 Task: Search one way flight ticket for 4 adults, 2 children, 2 infants in seat and 1 infant on lap in premium economy from Madison: Dane County Regional Airport (truax Field) to Riverton: Central Wyoming Regional Airport (was Riverton Regional) on 8-4-2023. Choice of flights is Sun country airlines. Number of bags: 1 carry on bag. Outbound departure time preference is 21:15.
Action: Mouse moved to (307, 255)
Screenshot: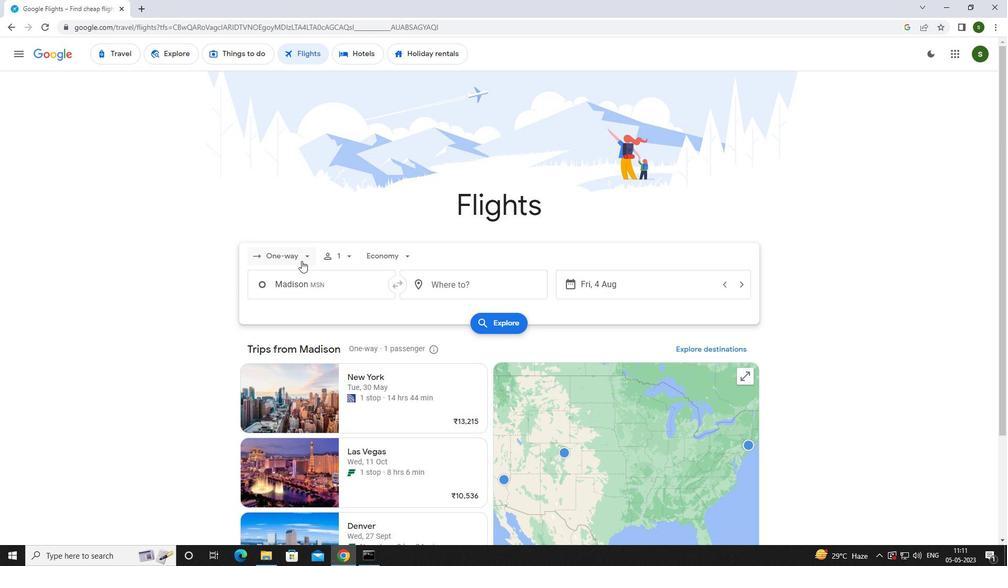 
Action: Mouse pressed left at (307, 255)
Screenshot: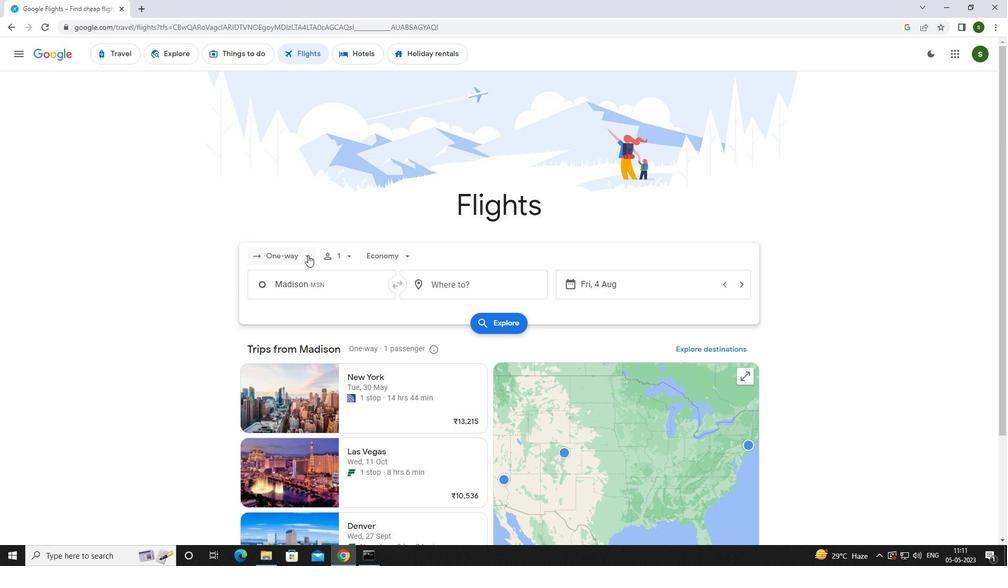 
Action: Mouse moved to (298, 304)
Screenshot: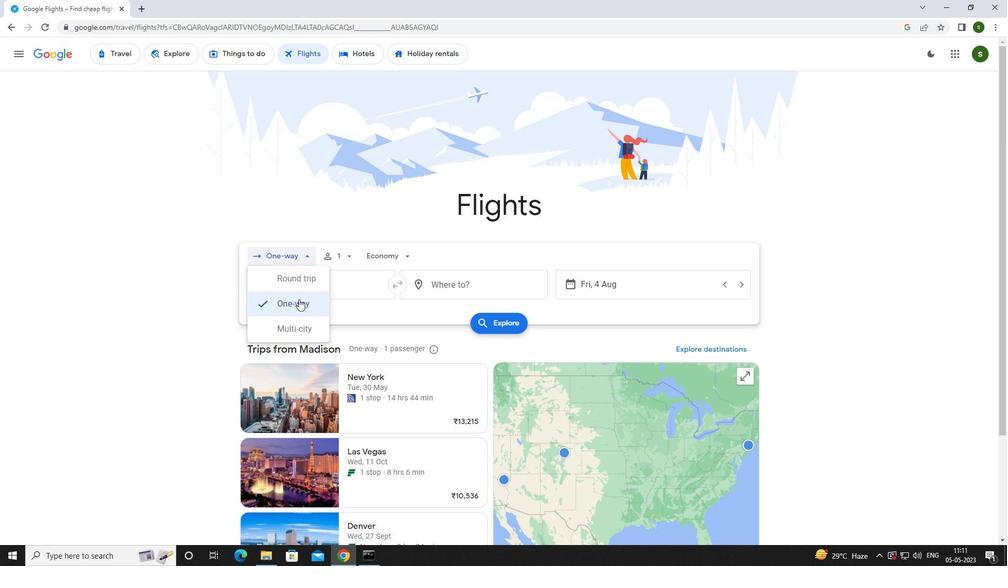 
Action: Mouse pressed left at (298, 304)
Screenshot: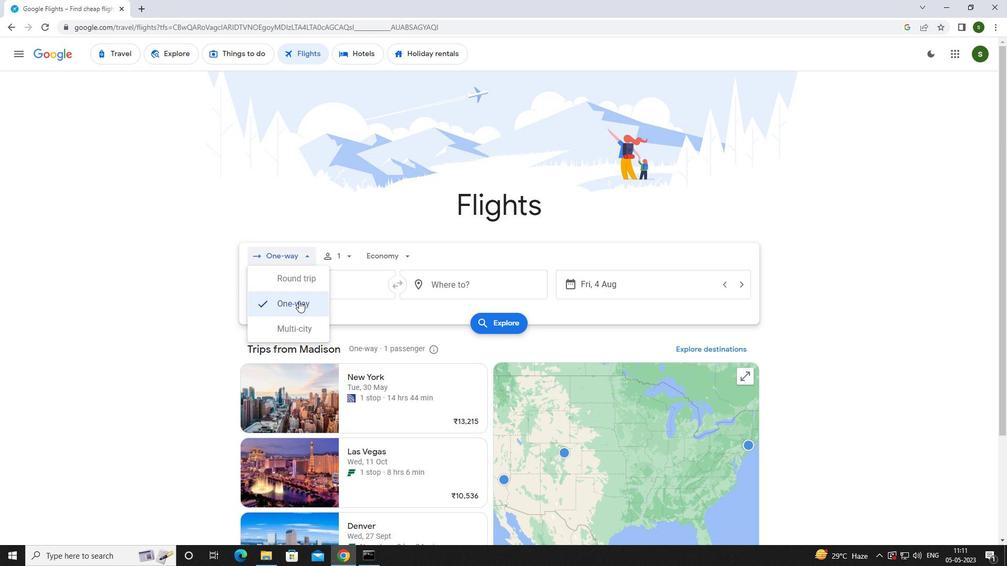 
Action: Mouse moved to (343, 252)
Screenshot: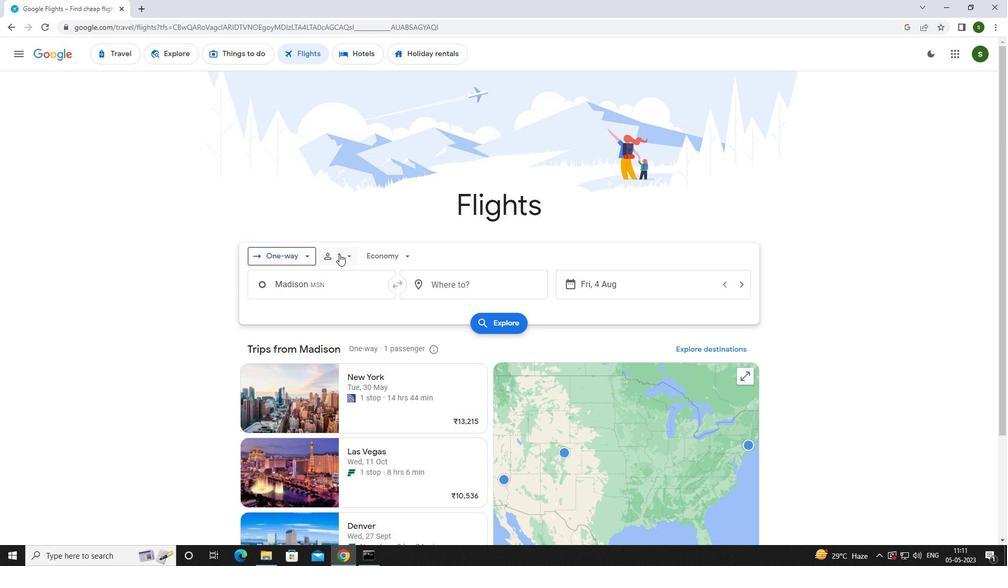 
Action: Mouse pressed left at (343, 252)
Screenshot: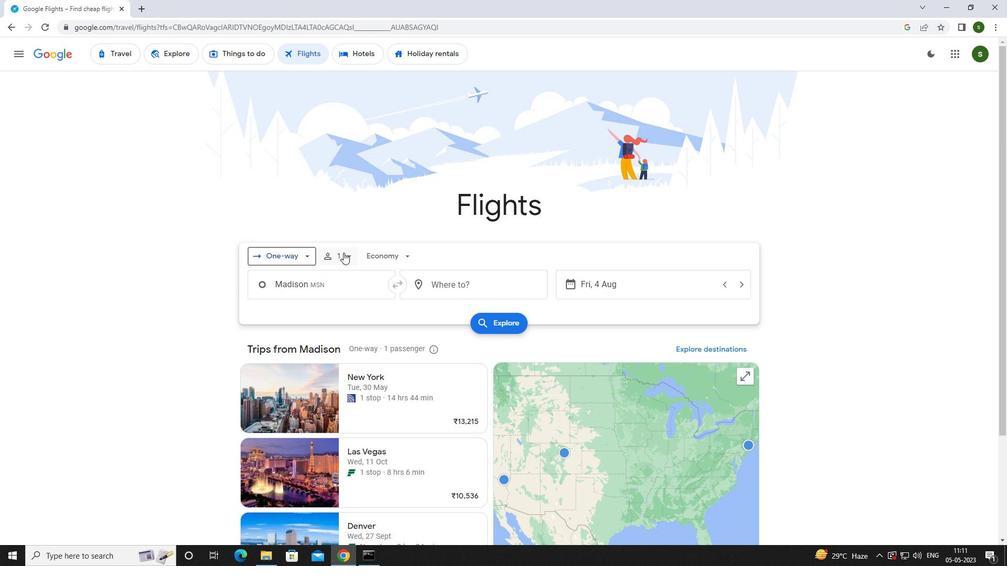 
Action: Mouse moved to (427, 281)
Screenshot: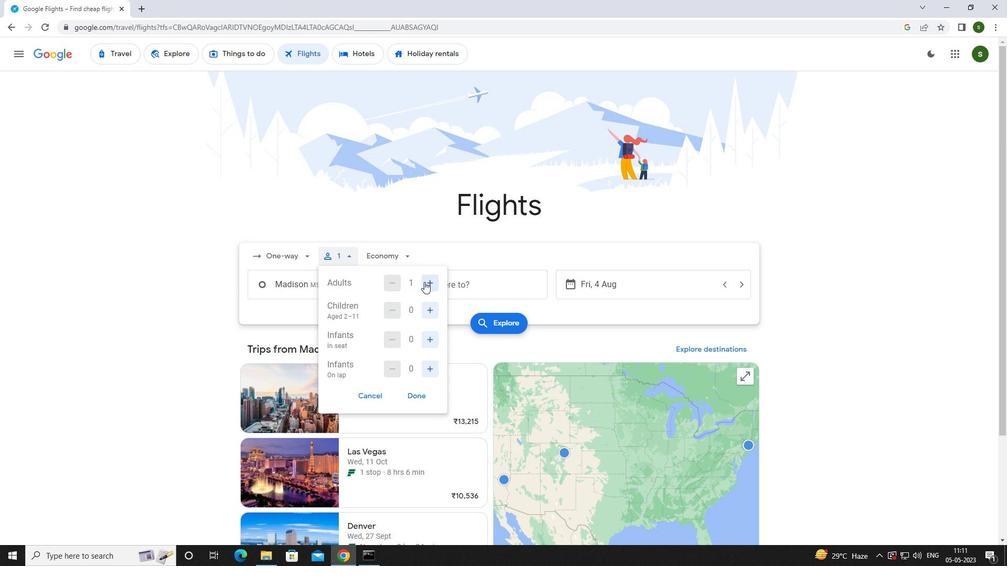 
Action: Mouse pressed left at (427, 281)
Screenshot: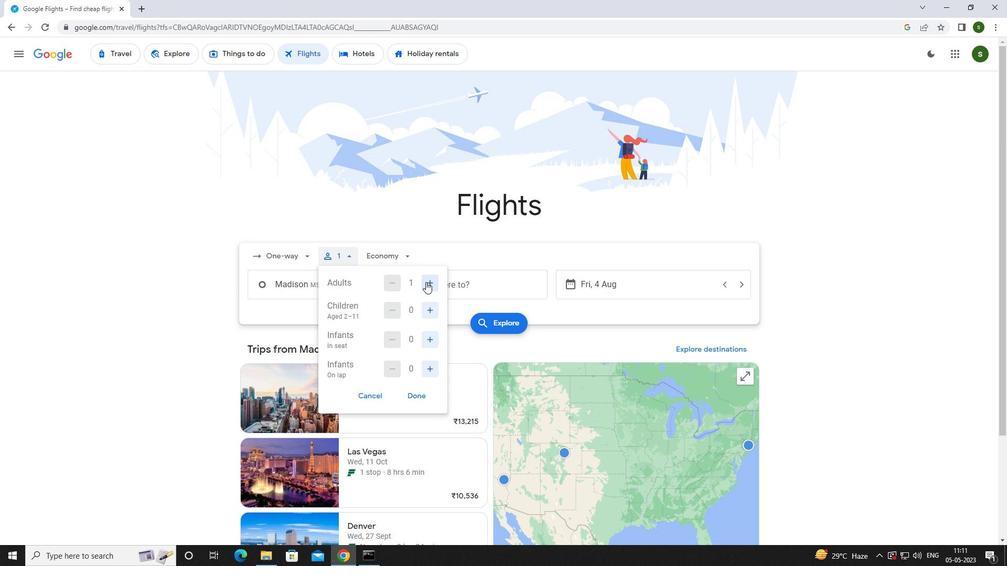 
Action: Mouse pressed left at (427, 281)
Screenshot: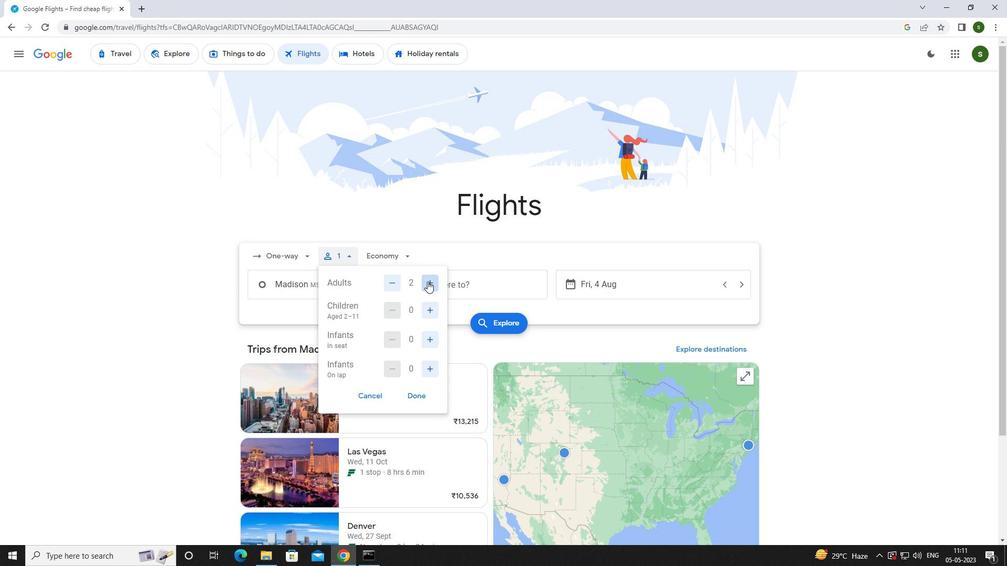 
Action: Mouse pressed left at (427, 281)
Screenshot: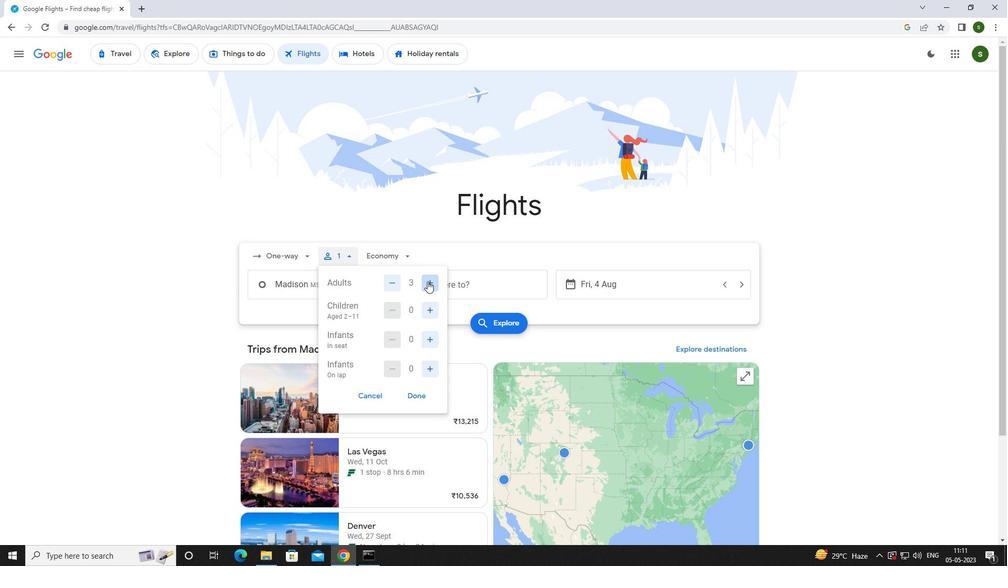 
Action: Mouse moved to (426, 305)
Screenshot: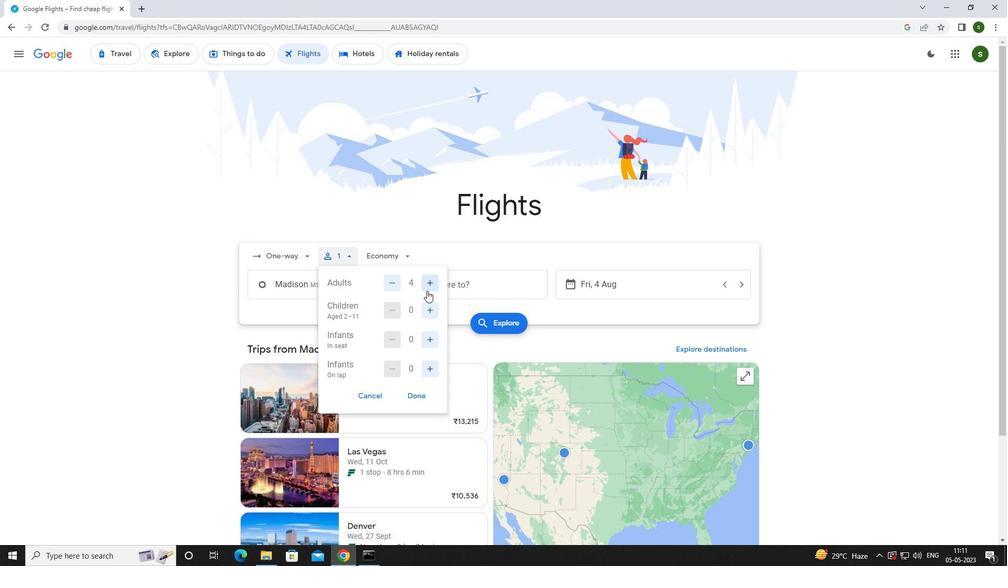 
Action: Mouse pressed left at (426, 305)
Screenshot: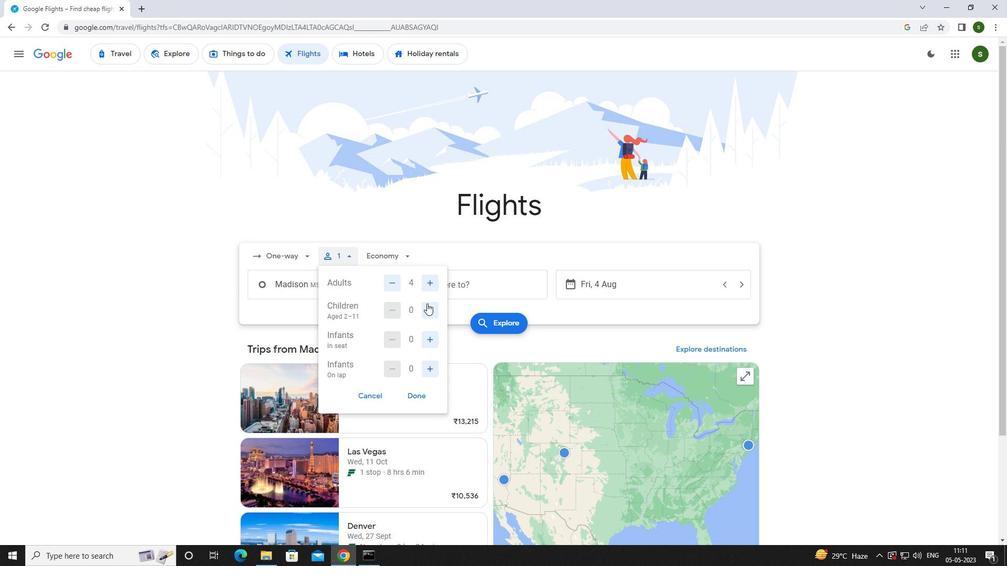 
Action: Mouse pressed left at (426, 305)
Screenshot: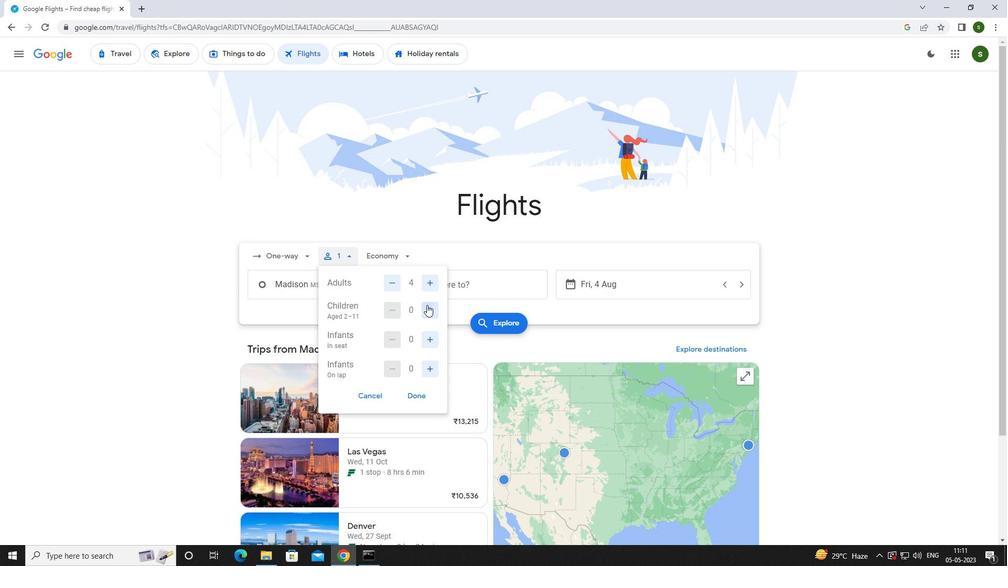 
Action: Mouse moved to (429, 340)
Screenshot: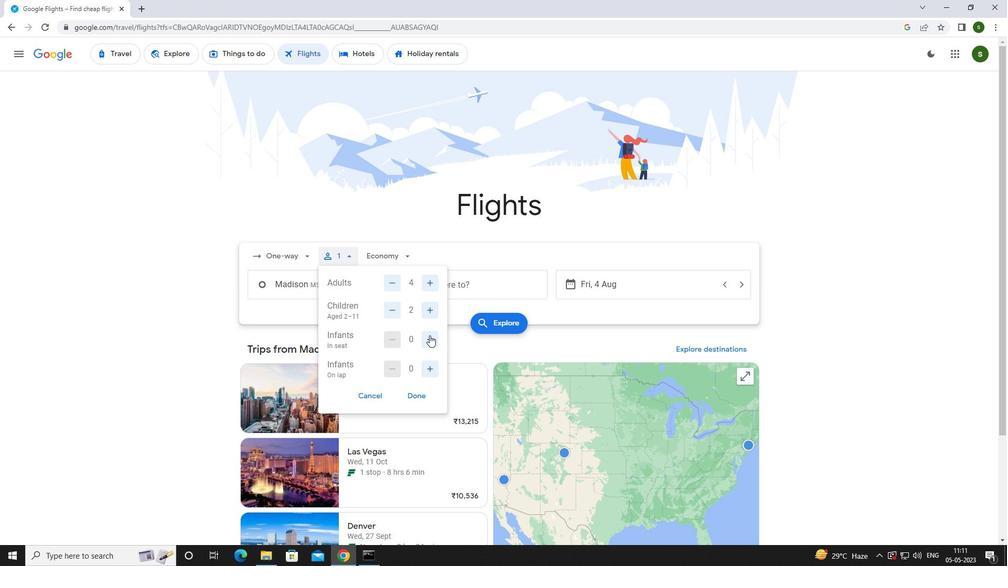 
Action: Mouse pressed left at (429, 340)
Screenshot: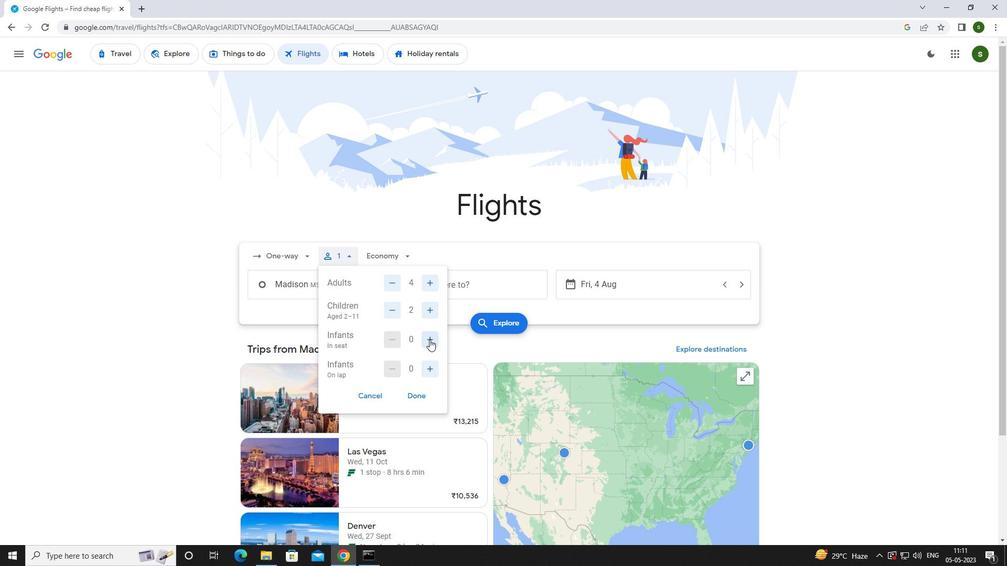 
Action: Mouse pressed left at (429, 340)
Screenshot: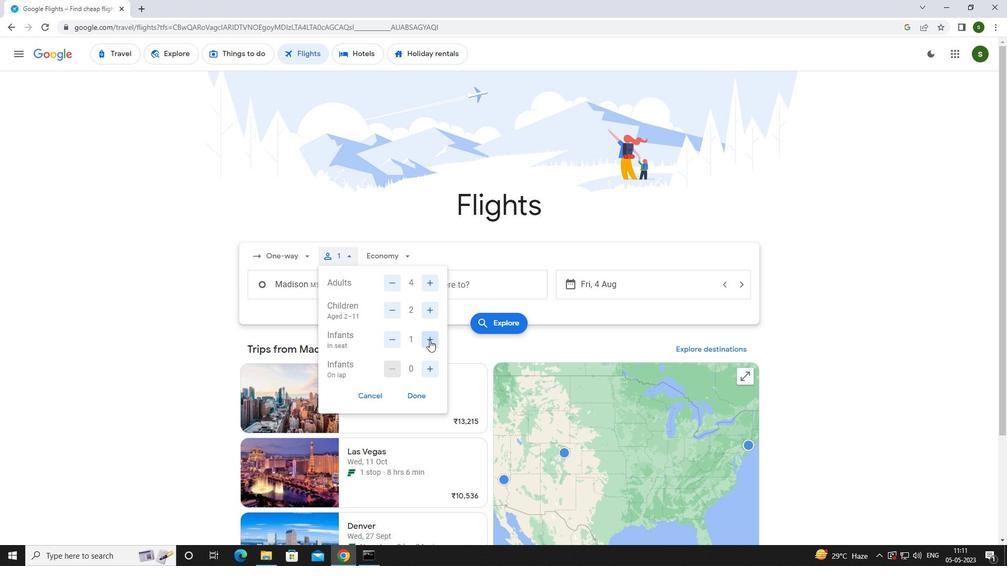 
Action: Mouse moved to (429, 361)
Screenshot: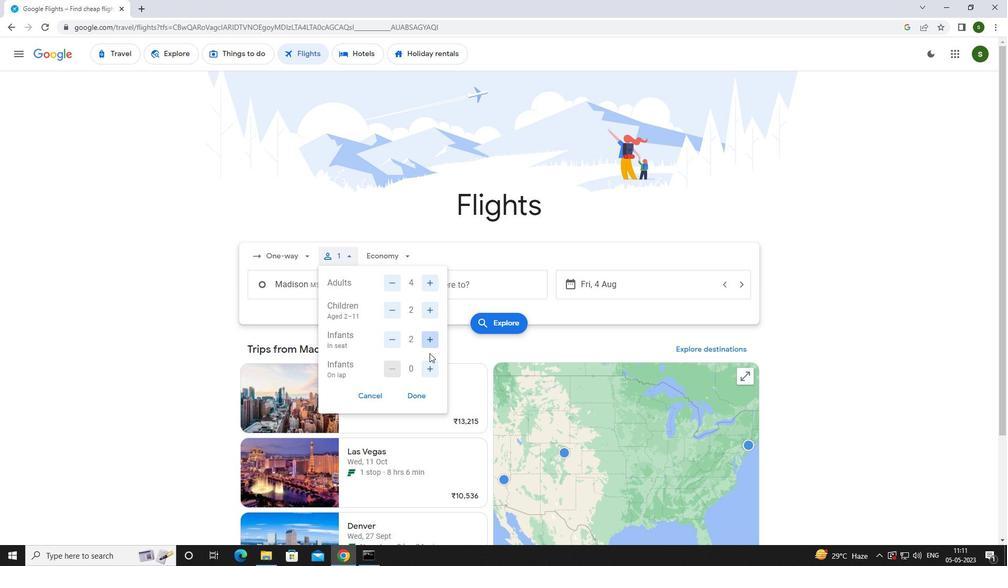 
Action: Mouse pressed left at (429, 361)
Screenshot: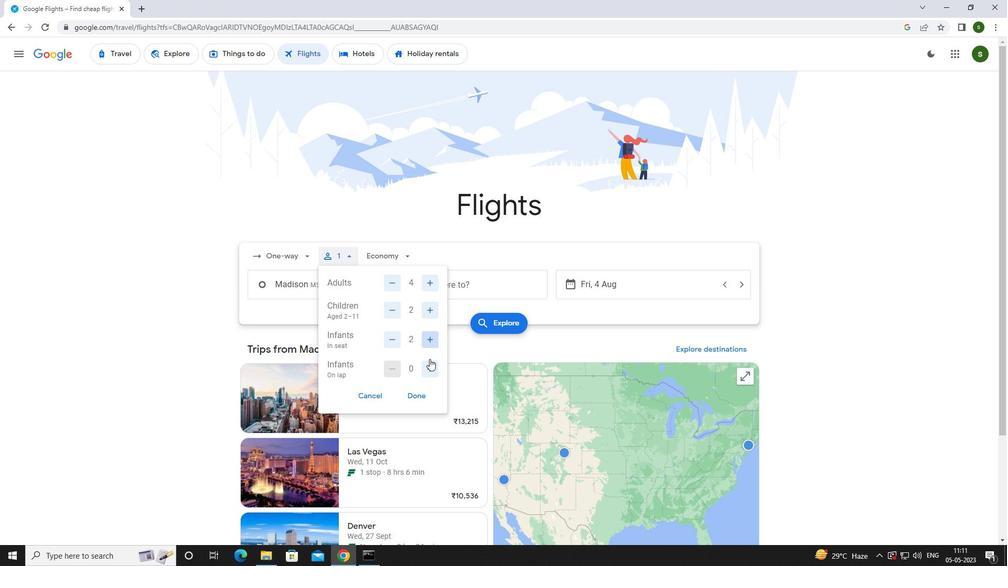 
Action: Mouse moved to (399, 255)
Screenshot: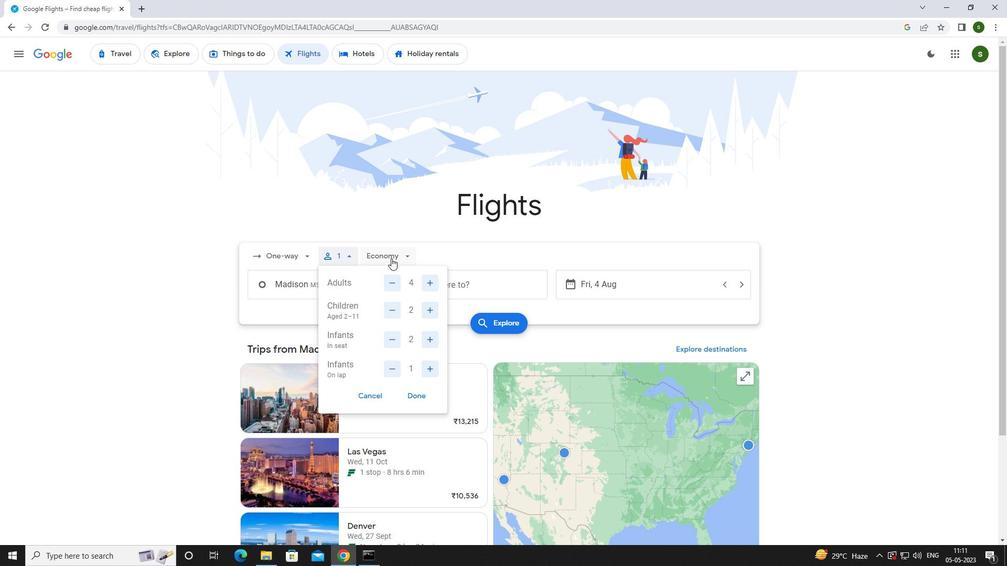
Action: Mouse pressed left at (399, 255)
Screenshot: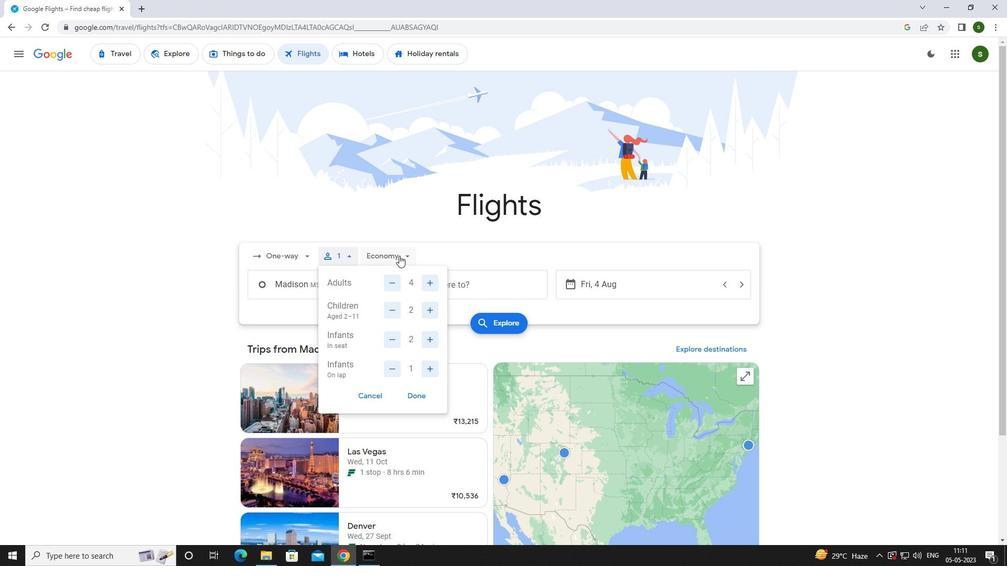 
Action: Mouse moved to (407, 301)
Screenshot: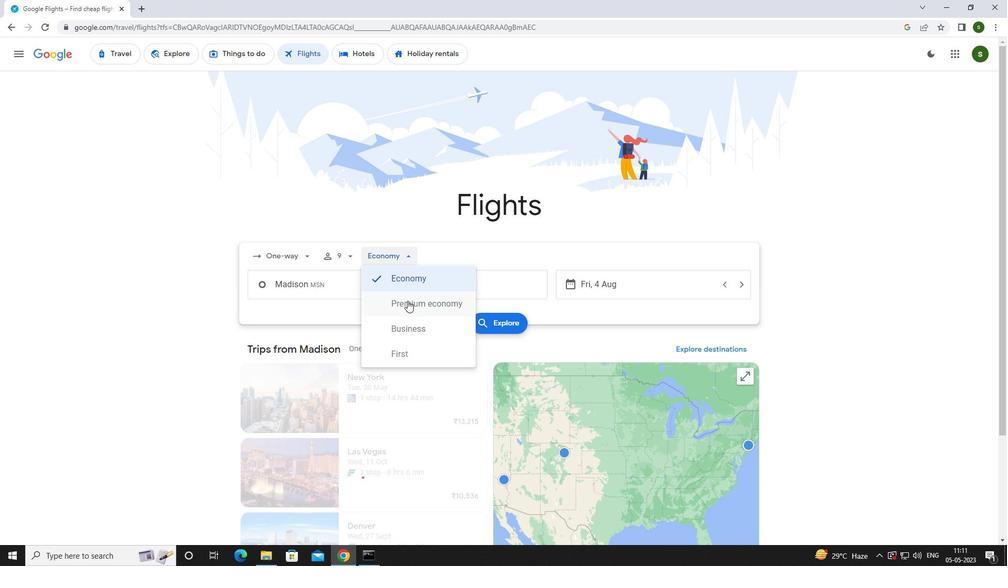 
Action: Mouse pressed left at (407, 301)
Screenshot: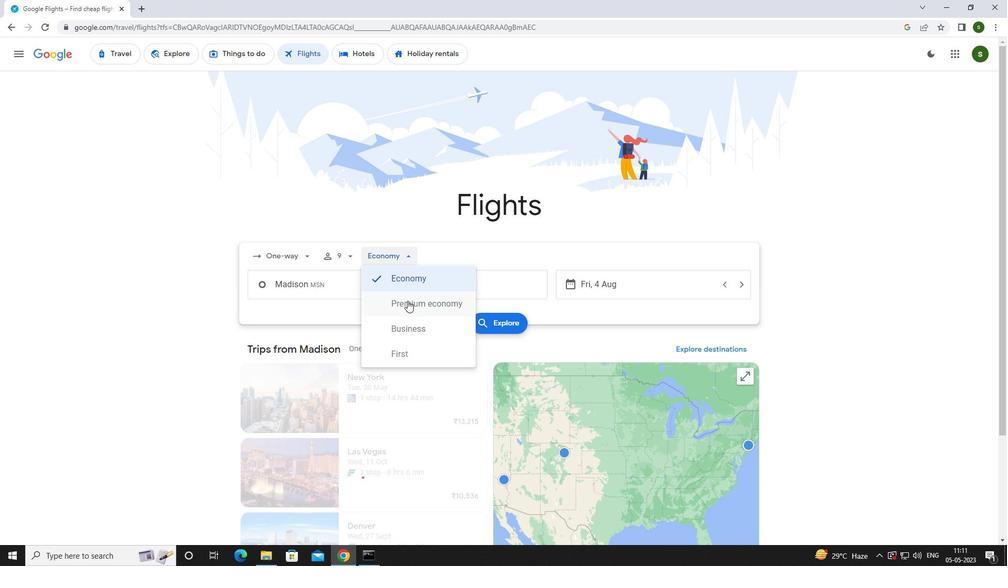 
Action: Mouse moved to (356, 282)
Screenshot: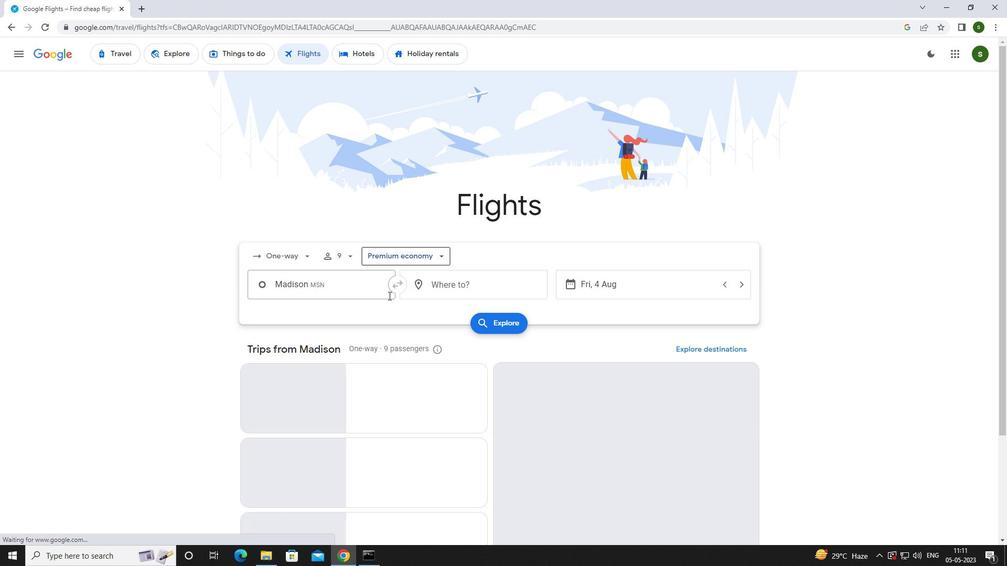 
Action: Mouse pressed left at (356, 282)
Screenshot: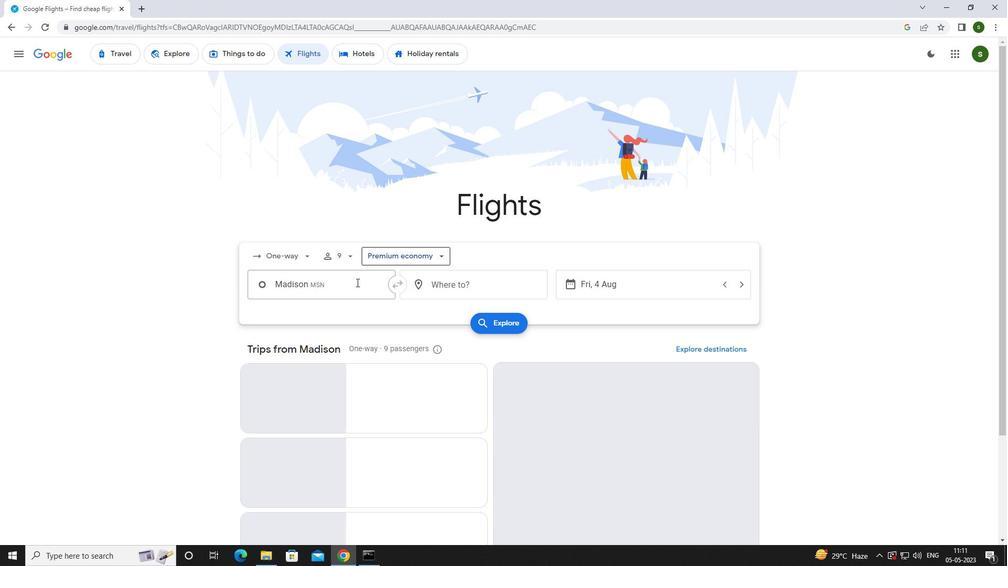 
Action: Key pressed <Key.caps_lock>m<Key.caps_lock>adison
Screenshot: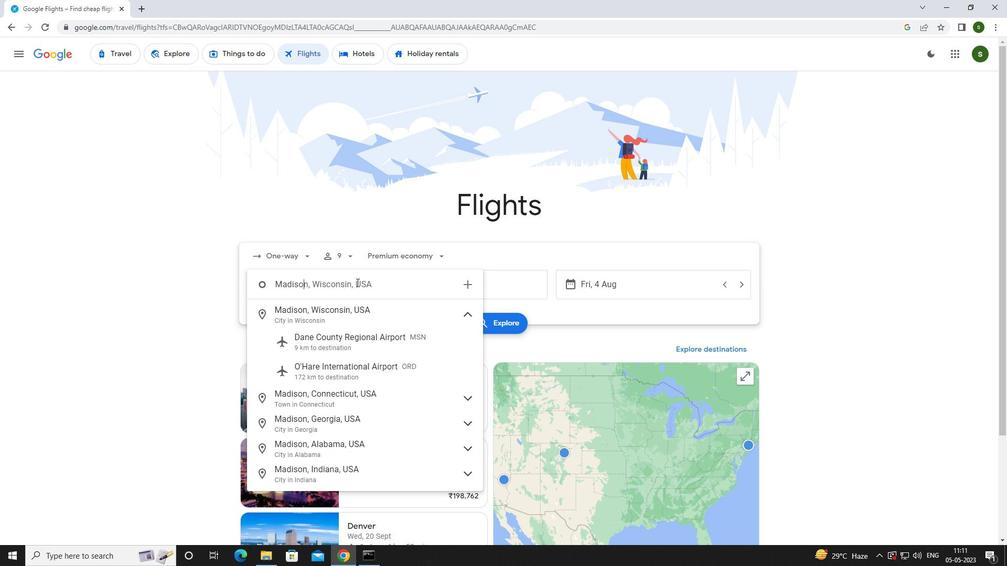 
Action: Mouse moved to (359, 335)
Screenshot: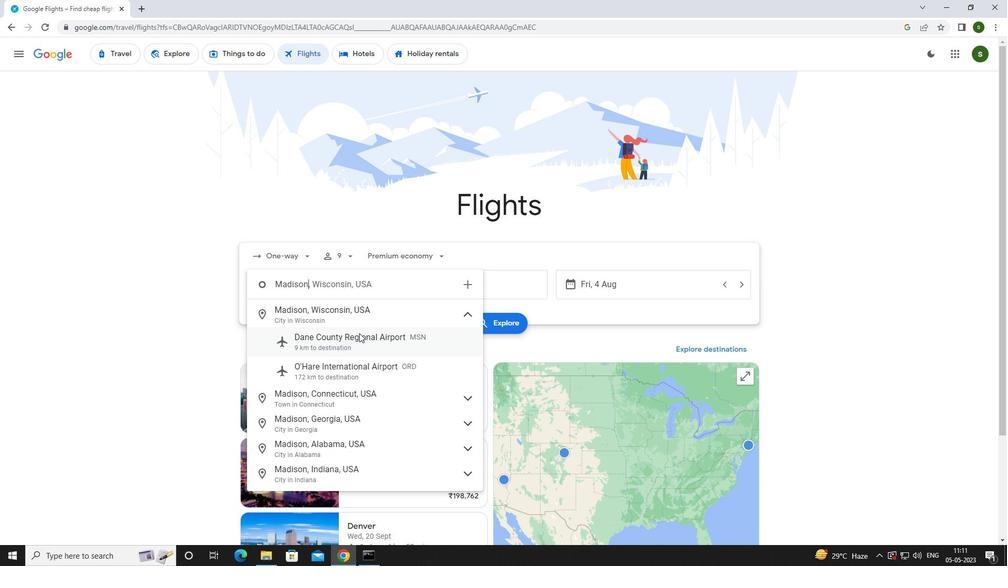 
Action: Mouse pressed left at (359, 335)
Screenshot: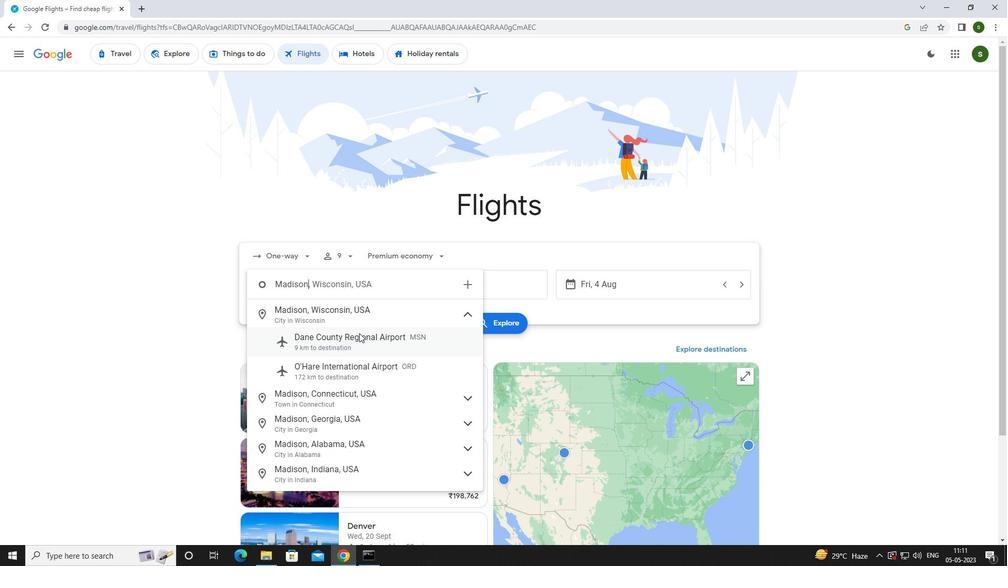 
Action: Mouse moved to (486, 285)
Screenshot: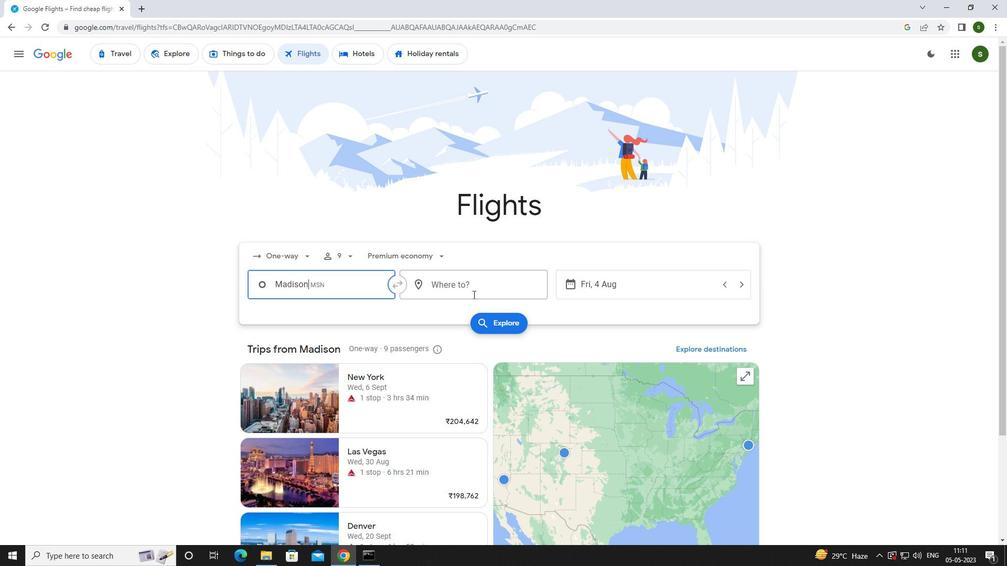 
Action: Mouse pressed left at (486, 285)
Screenshot: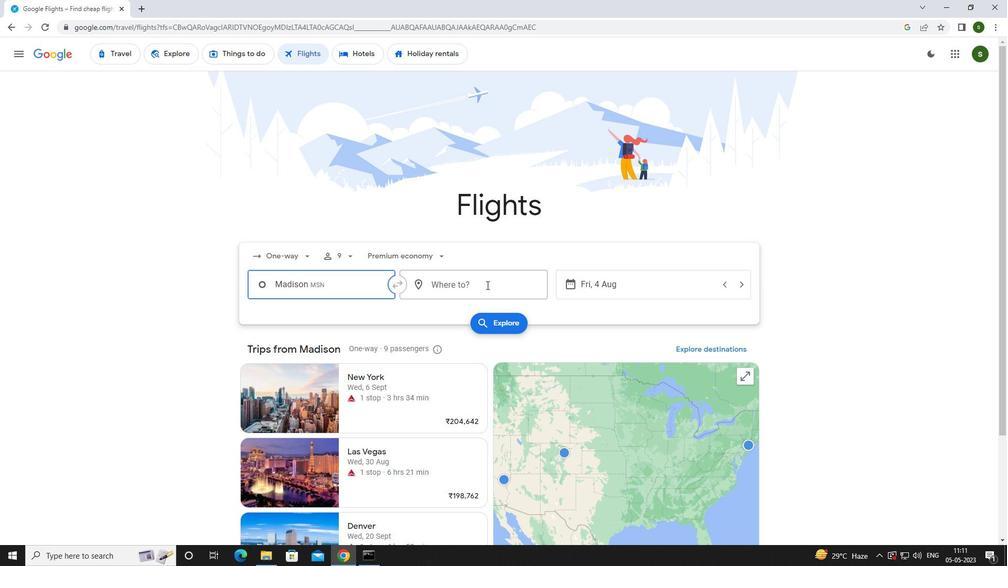 
Action: Key pressed <Key.caps_lock>r<Key.caps_lock>iverto
Screenshot: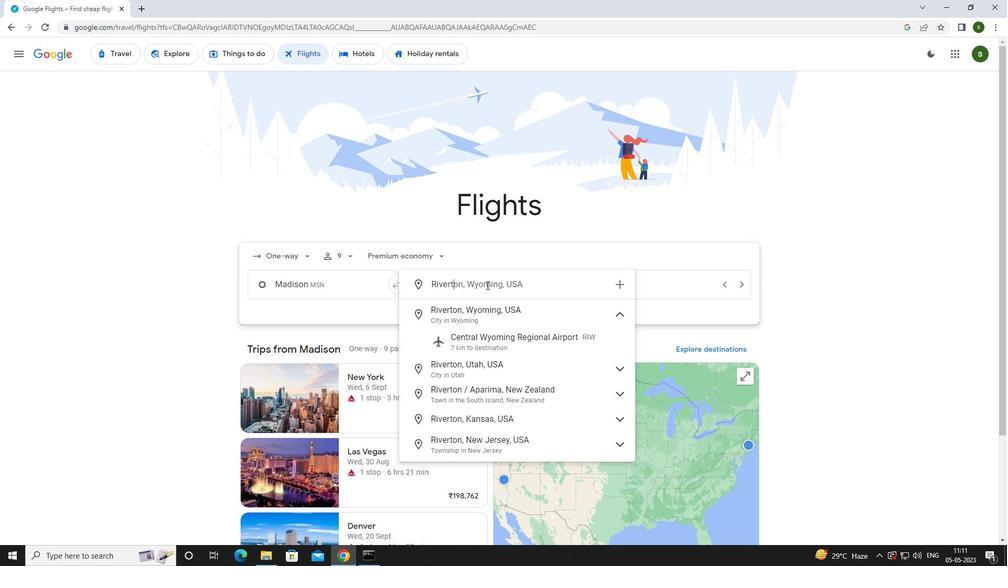 
Action: Mouse moved to (496, 336)
Screenshot: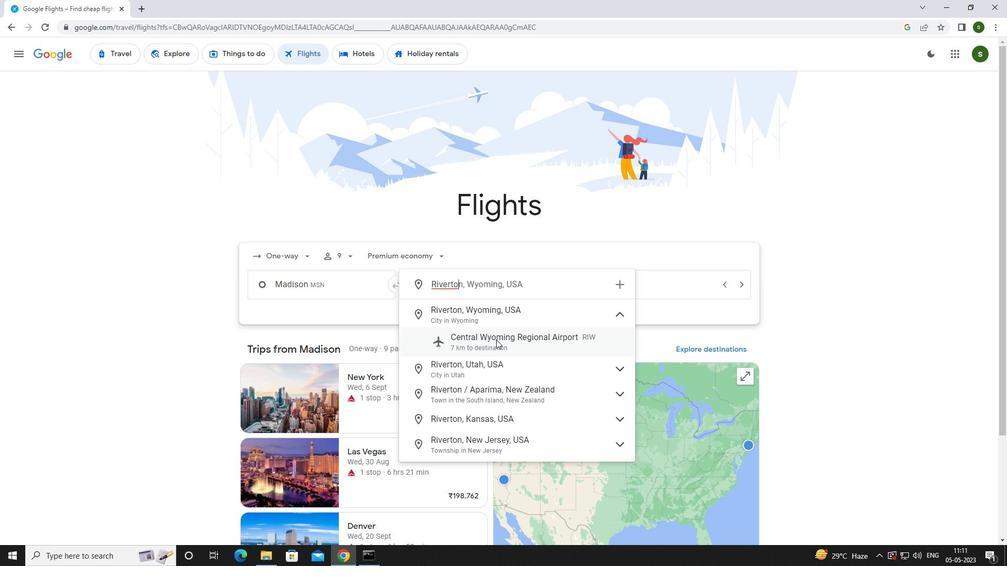 
Action: Mouse pressed left at (496, 336)
Screenshot: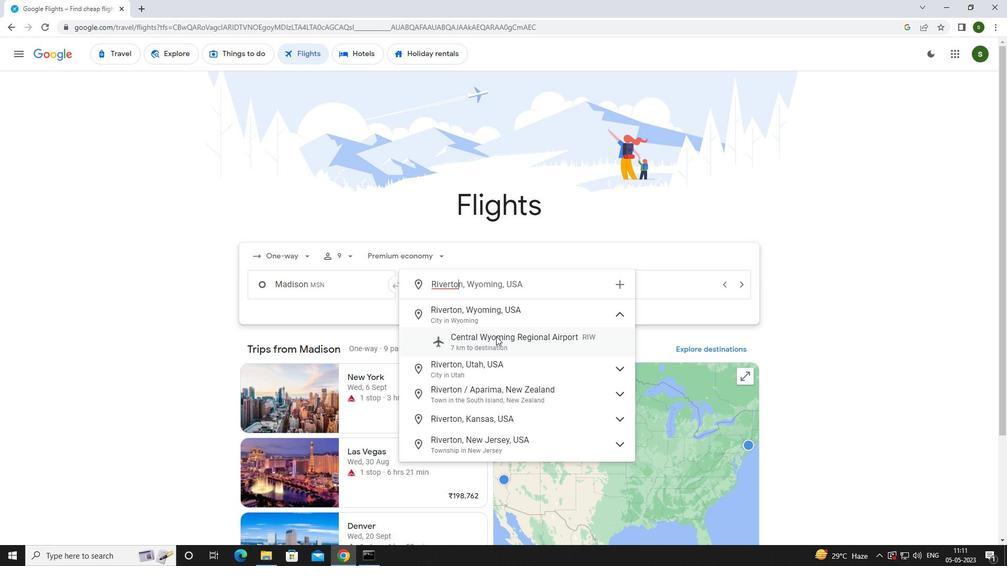
Action: Mouse moved to (626, 285)
Screenshot: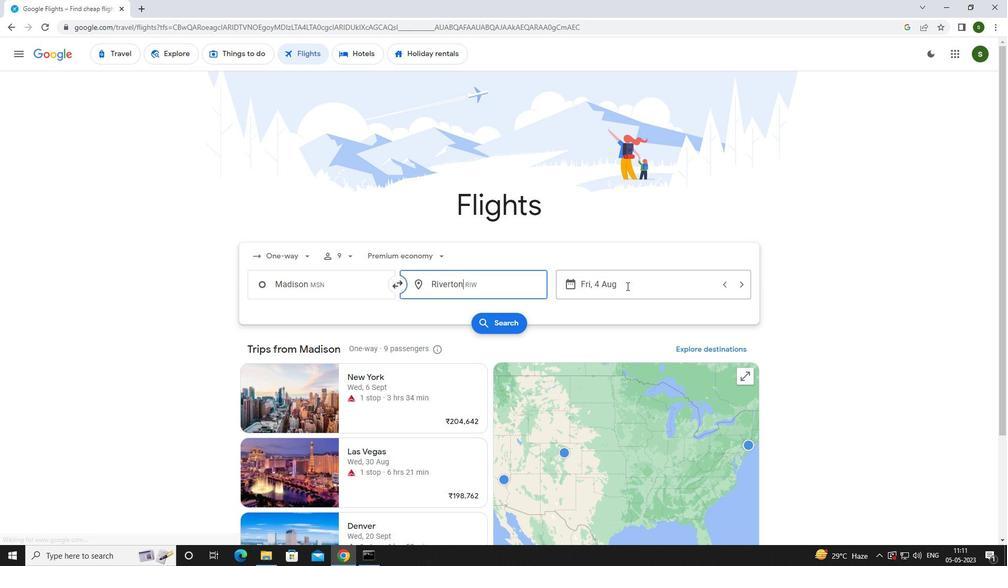 
Action: Mouse pressed left at (626, 285)
Screenshot: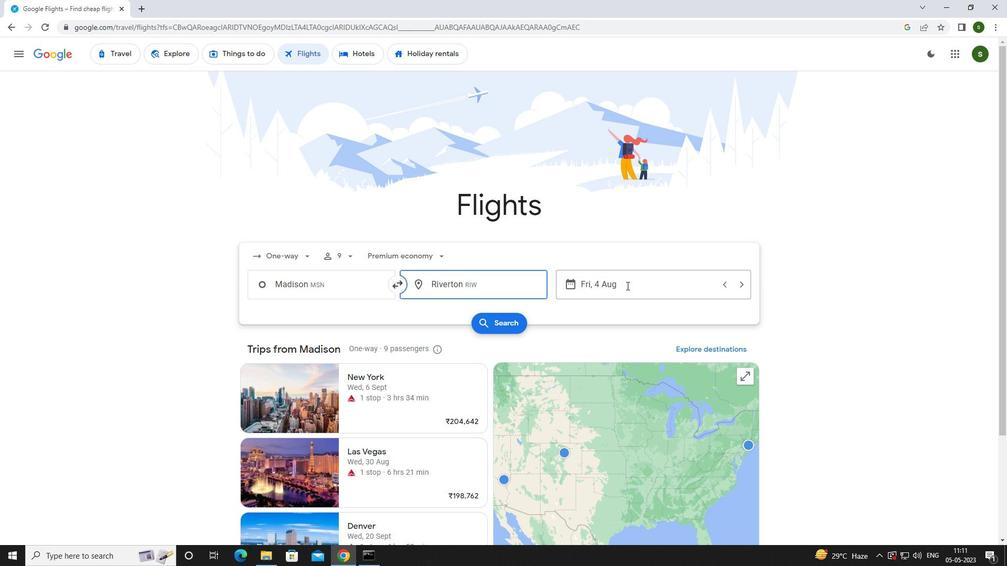 
Action: Mouse moved to (503, 348)
Screenshot: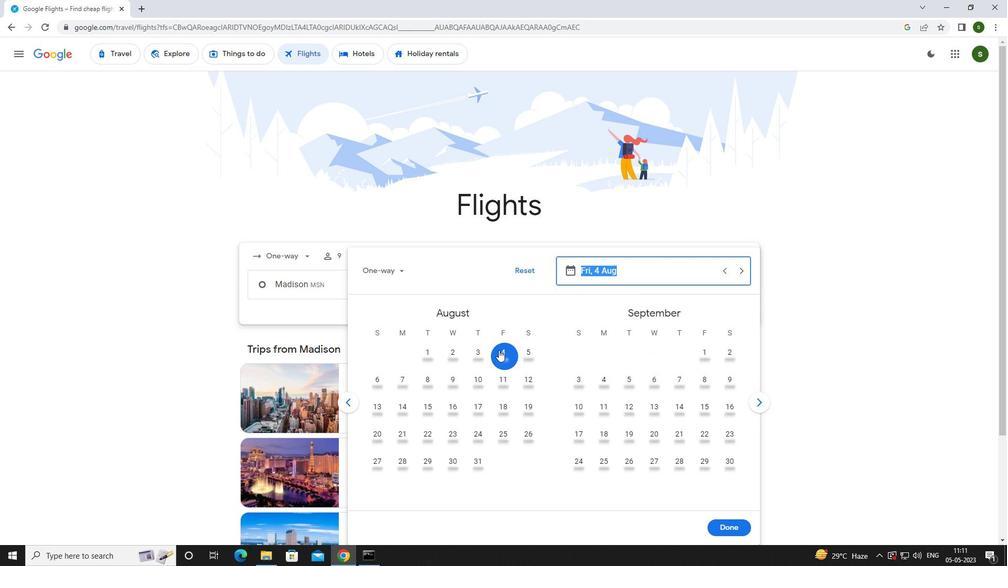 
Action: Mouse pressed left at (503, 348)
Screenshot: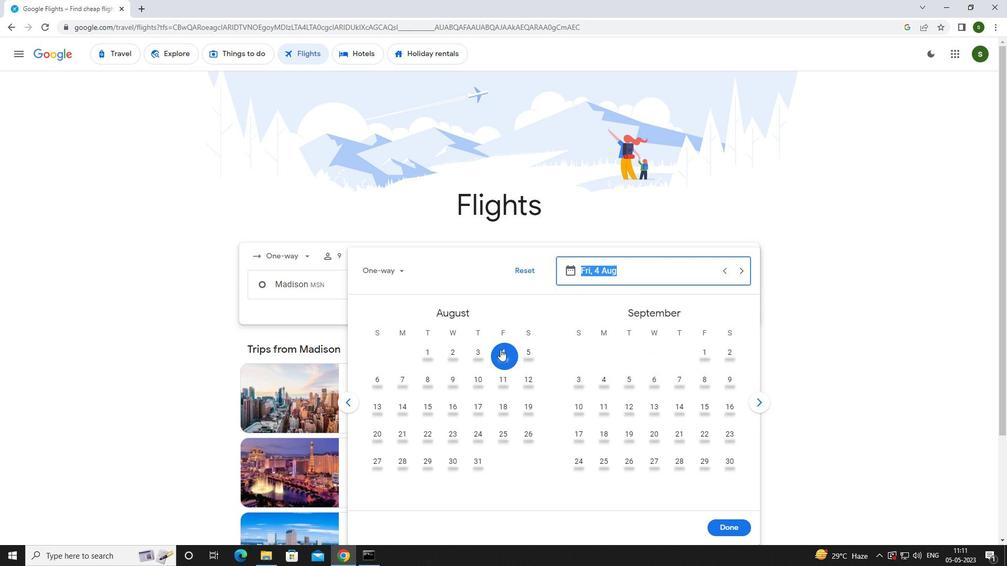 
Action: Mouse moved to (714, 519)
Screenshot: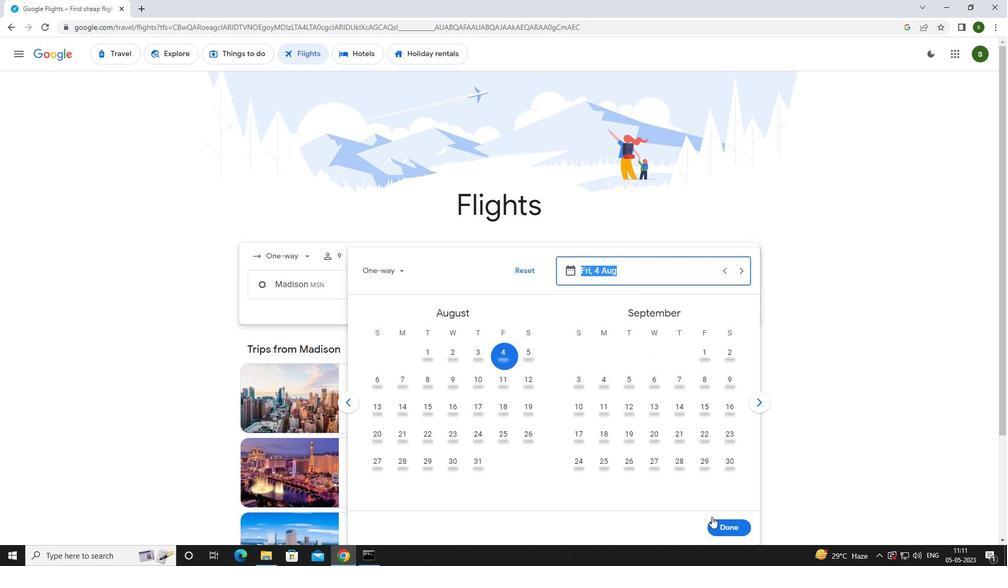 
Action: Mouse pressed left at (714, 519)
Screenshot: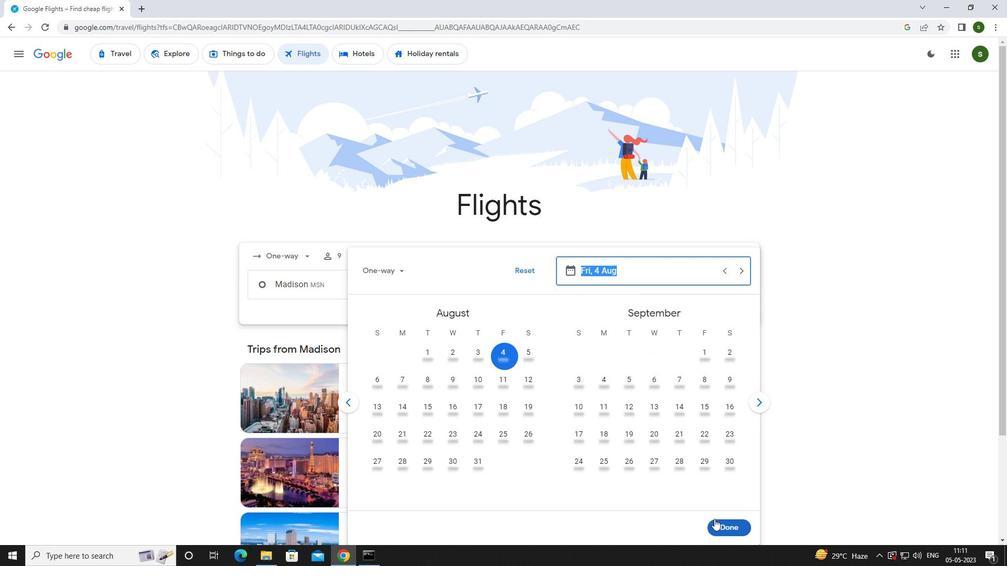 
Action: Mouse moved to (496, 325)
Screenshot: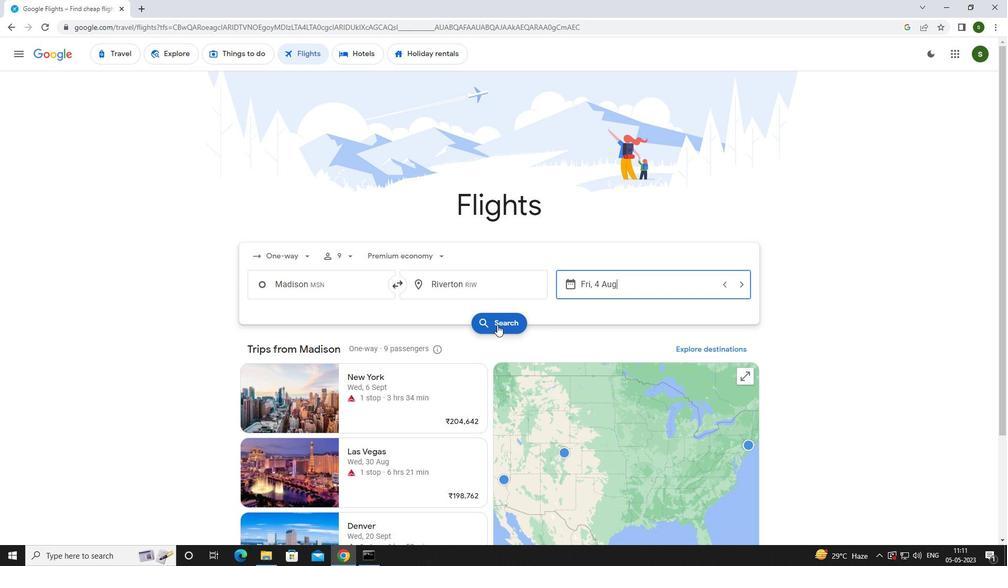 
Action: Mouse pressed left at (496, 325)
Screenshot: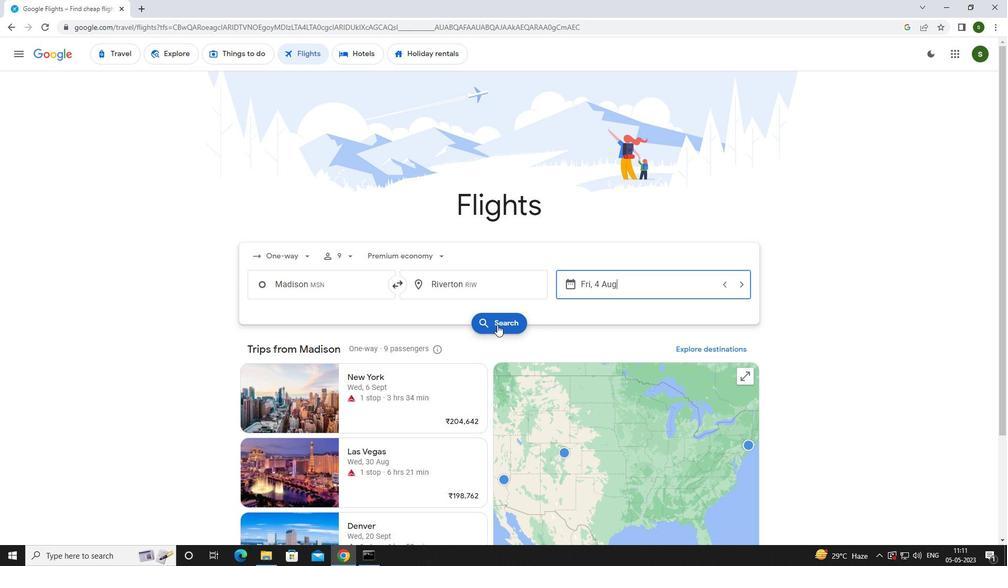 
Action: Mouse moved to (260, 146)
Screenshot: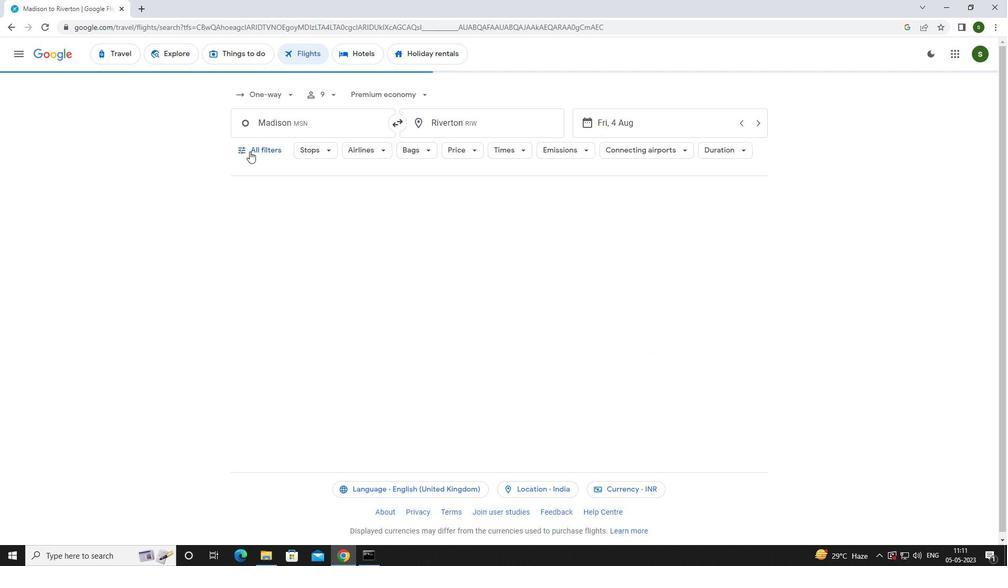 
Action: Mouse pressed left at (260, 146)
Screenshot: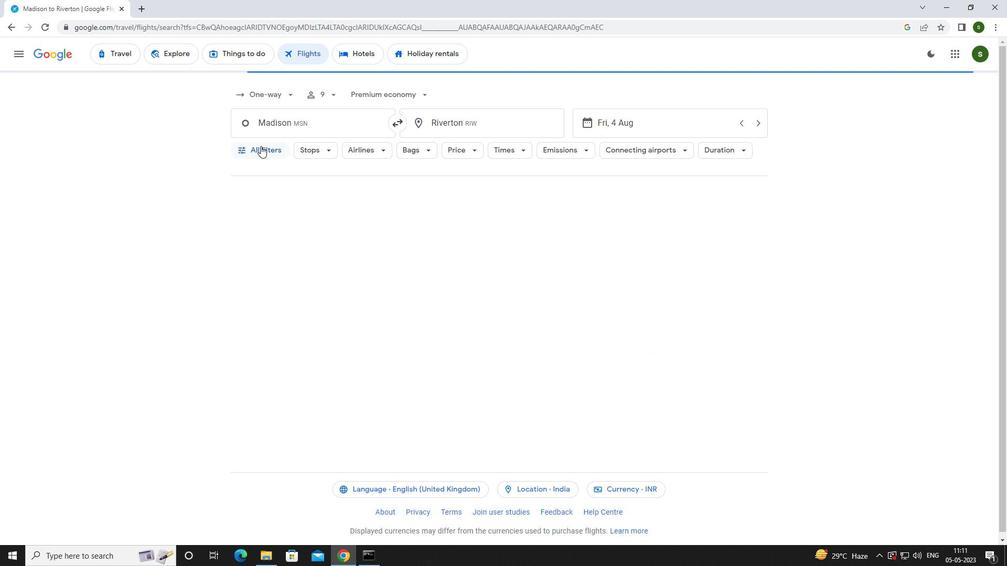 
Action: Mouse moved to (392, 373)
Screenshot: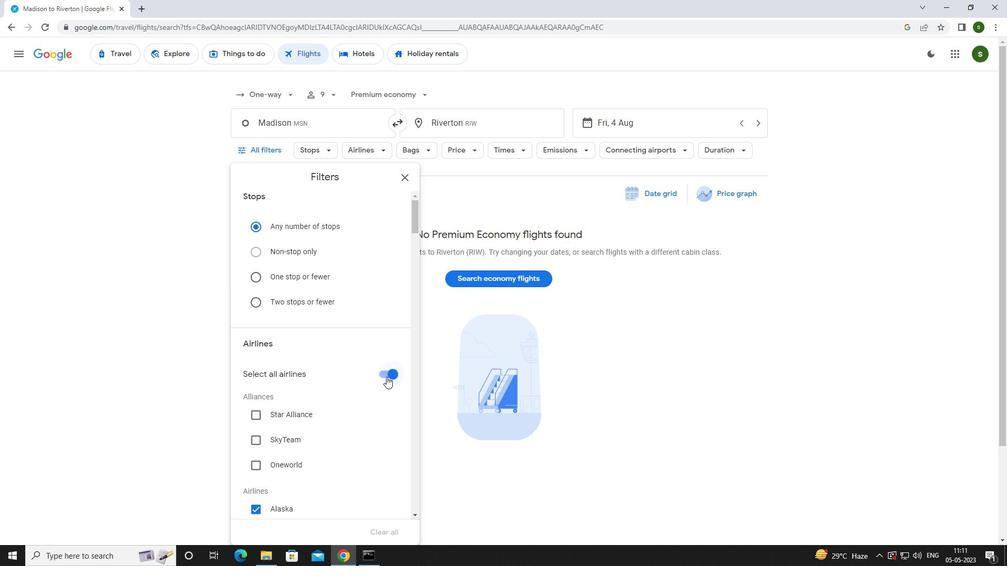 
Action: Mouse pressed left at (392, 373)
Screenshot: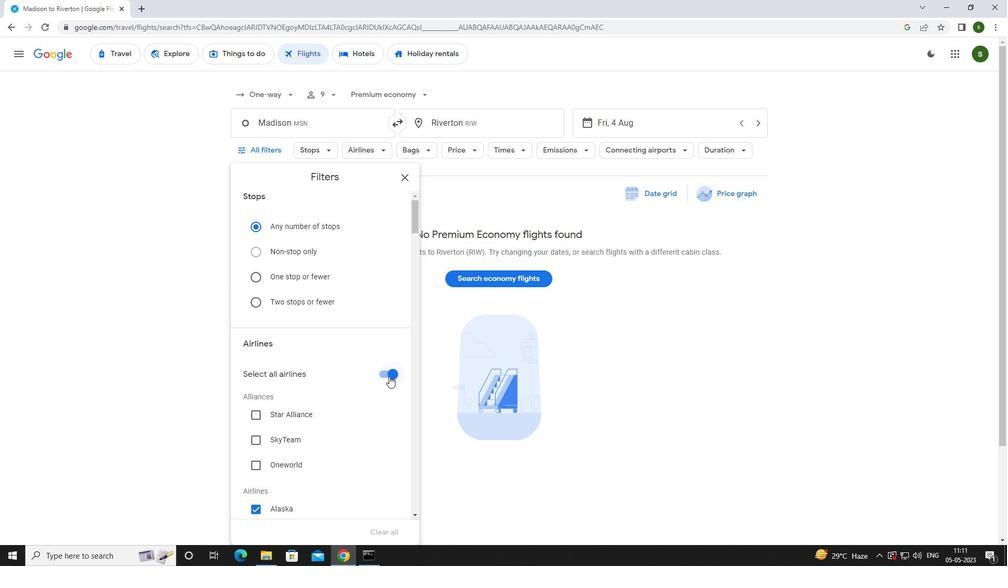 
Action: Mouse moved to (387, 365)
Screenshot: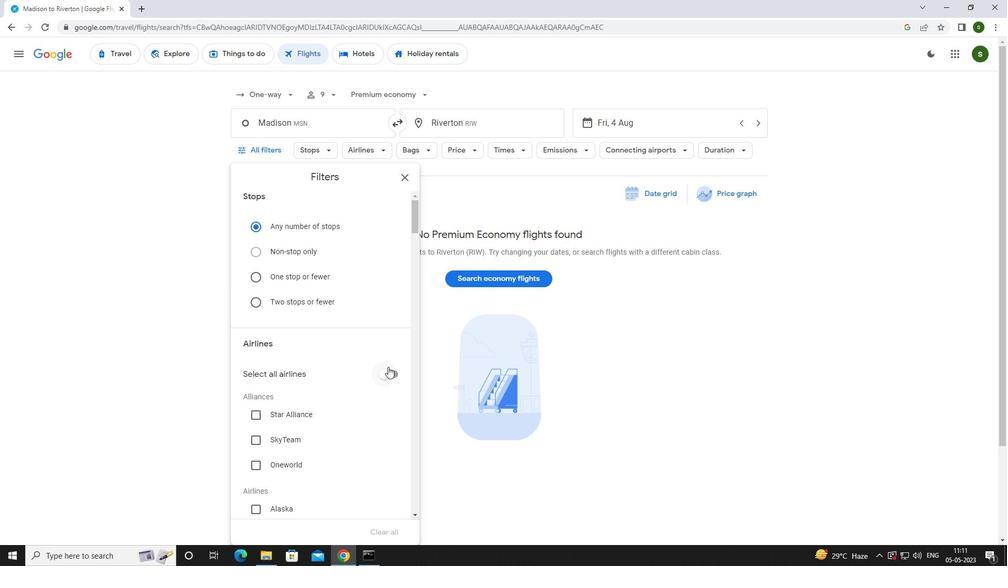
Action: Mouse scrolled (387, 365) with delta (0, 0)
Screenshot: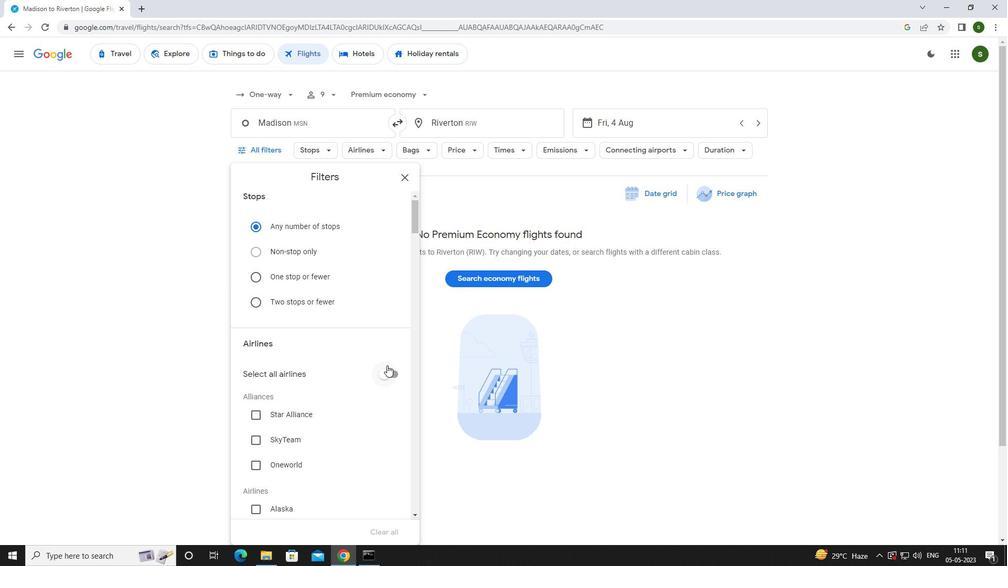 
Action: Mouse scrolled (387, 365) with delta (0, 0)
Screenshot: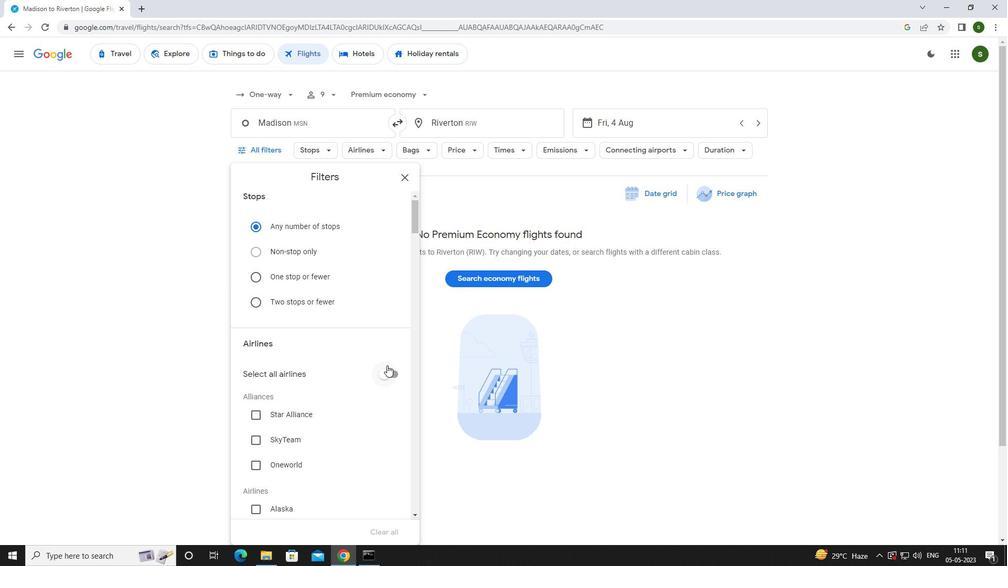
Action: Mouse scrolled (387, 365) with delta (0, 0)
Screenshot: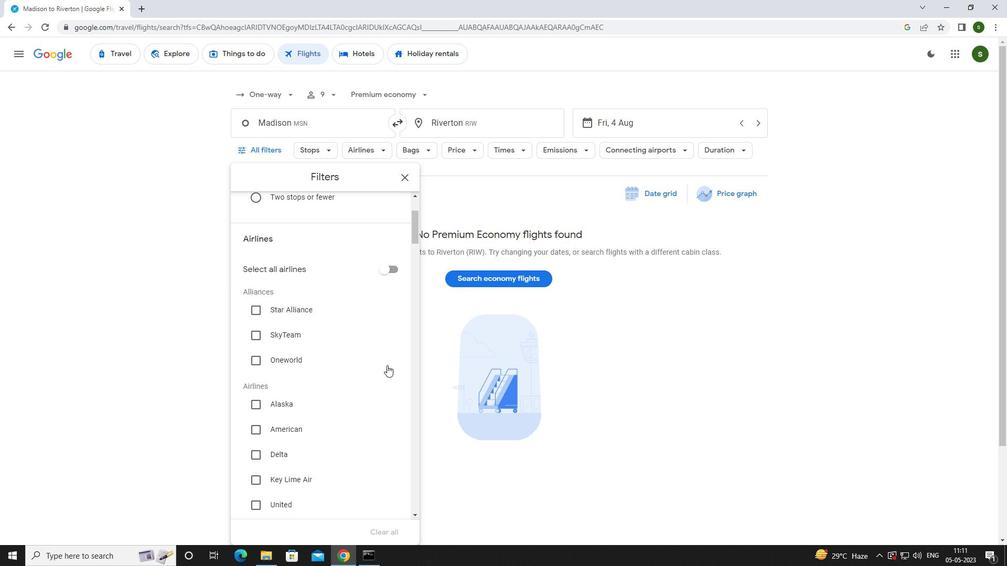 
Action: Mouse scrolled (387, 365) with delta (0, 0)
Screenshot: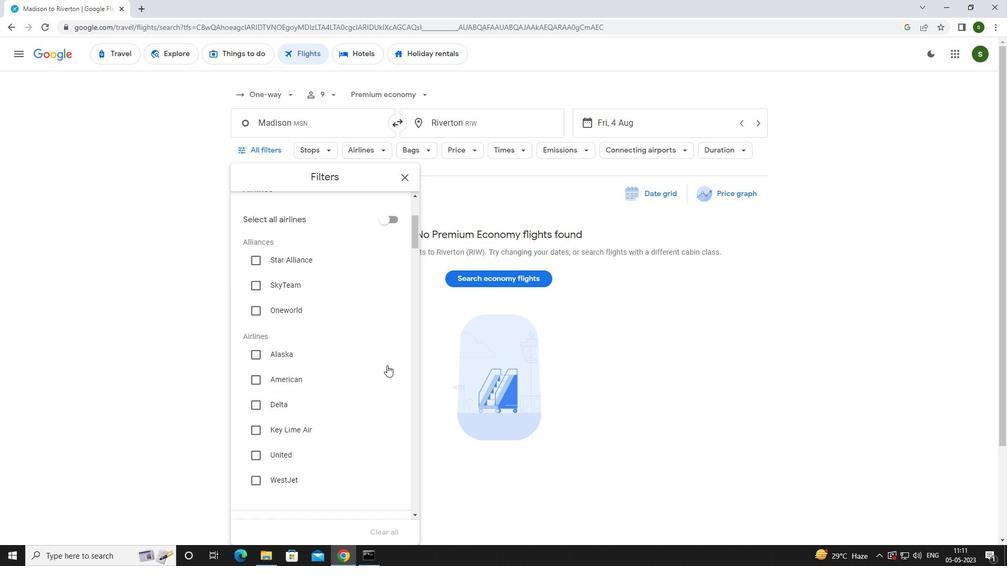 
Action: Mouse scrolled (387, 365) with delta (0, 0)
Screenshot: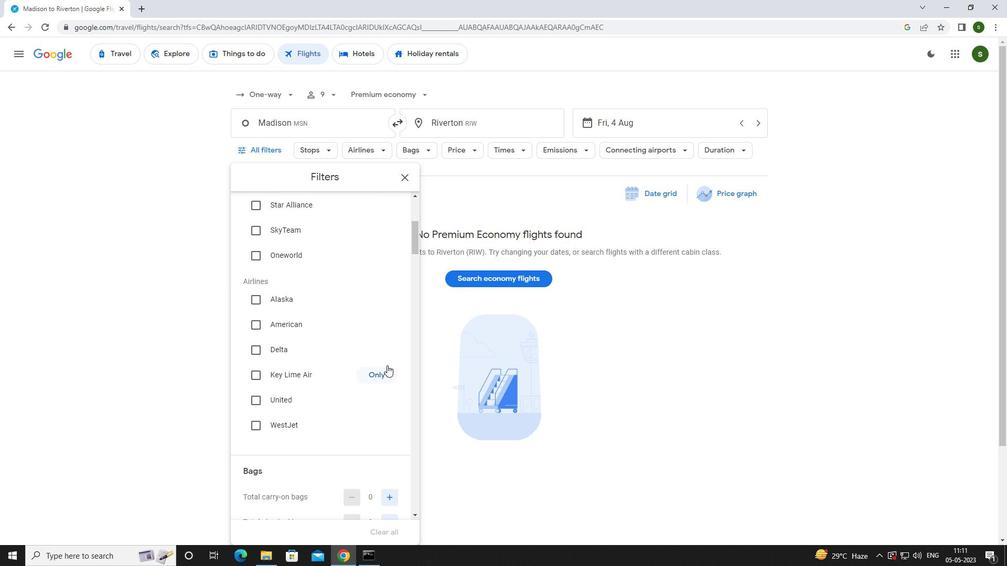 
Action: Mouse scrolled (387, 365) with delta (0, 0)
Screenshot: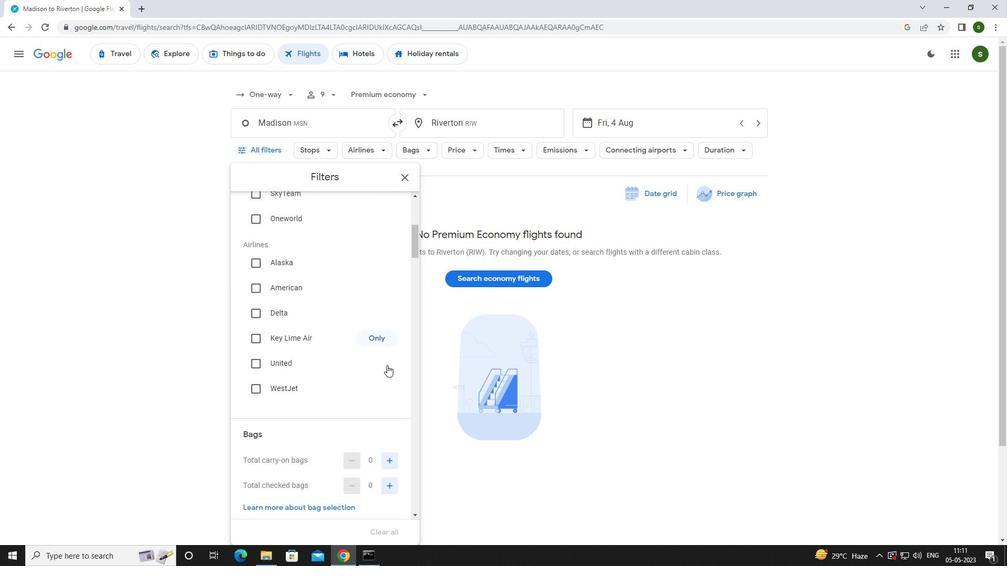 
Action: Mouse moved to (390, 389)
Screenshot: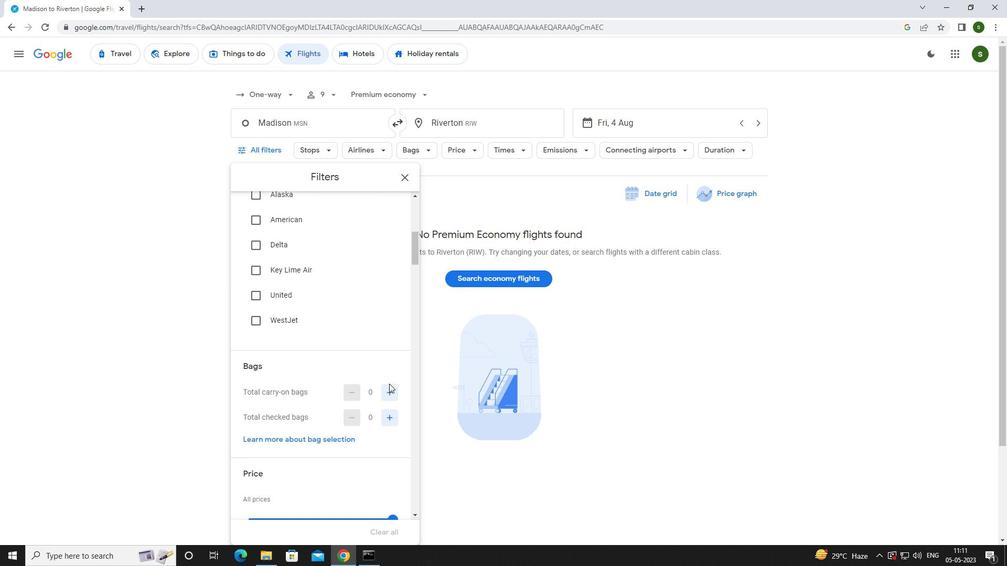 
Action: Mouse pressed left at (390, 389)
Screenshot: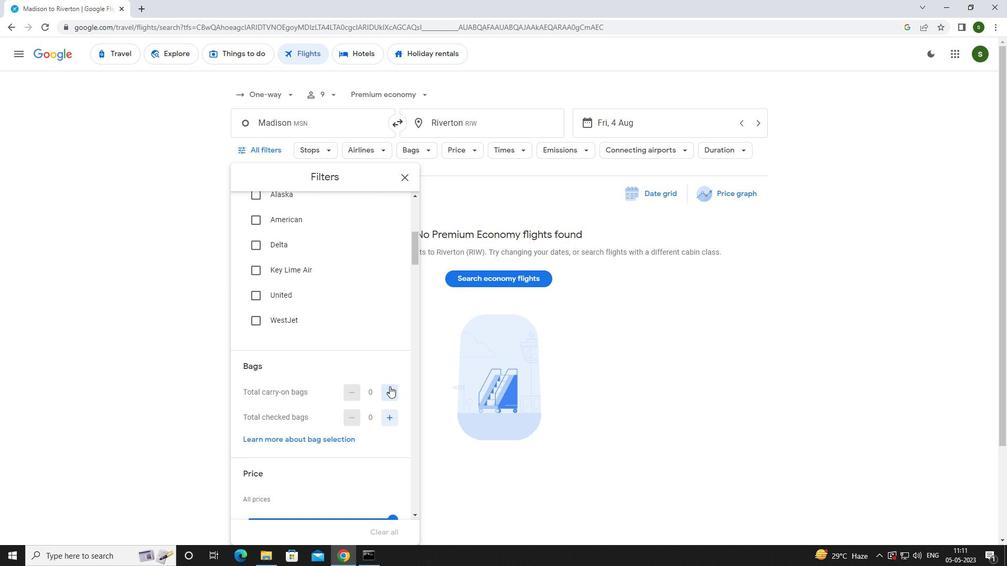 
Action: Mouse moved to (390, 389)
Screenshot: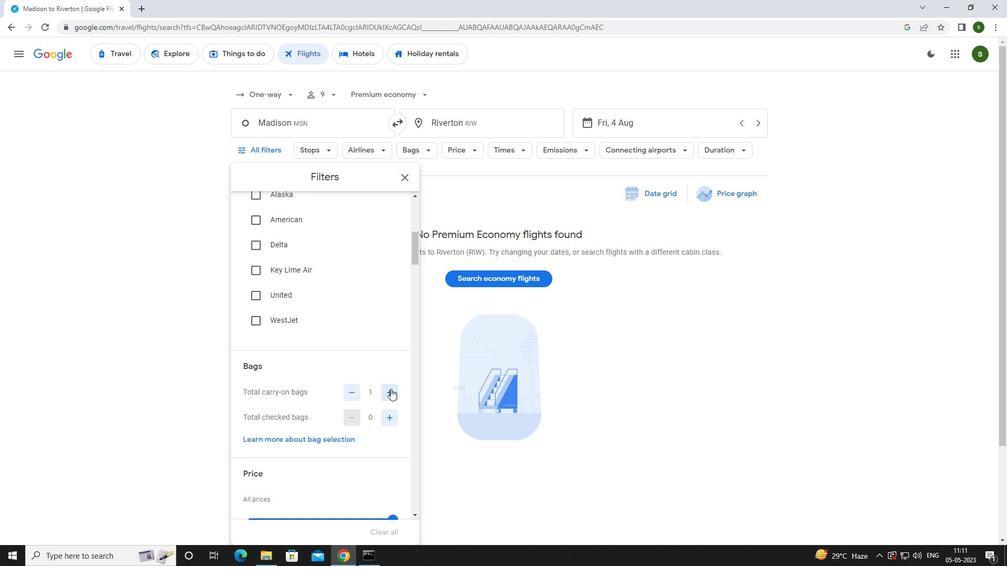 
Action: Mouse scrolled (390, 388) with delta (0, 0)
Screenshot: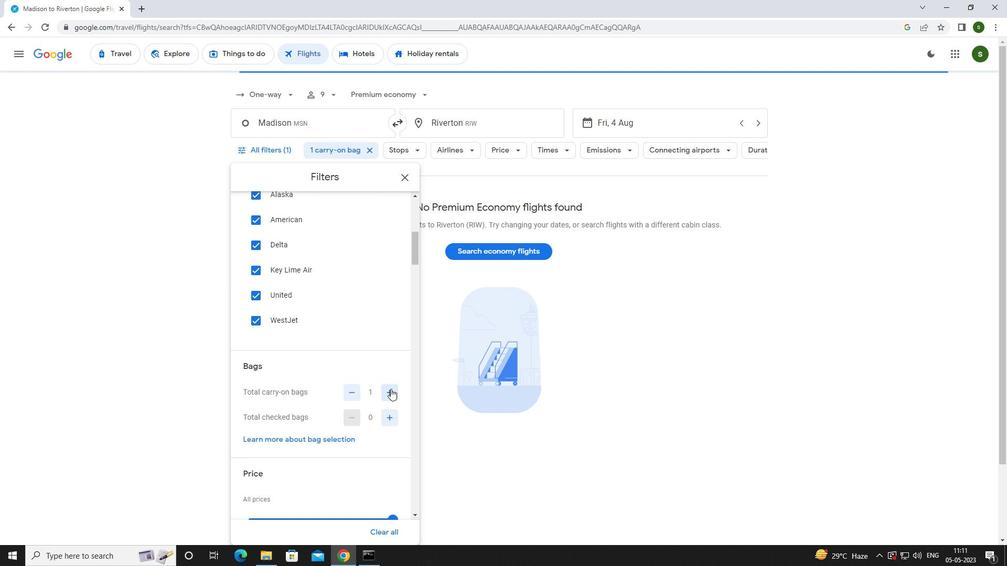 
Action: Mouse scrolled (390, 388) with delta (0, 0)
Screenshot: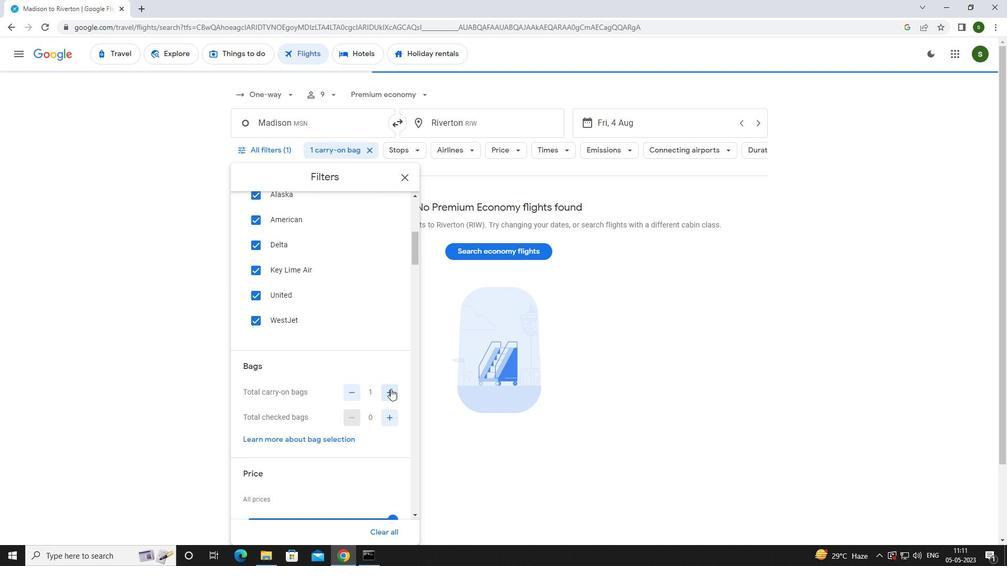 
Action: Mouse moved to (307, 397)
Screenshot: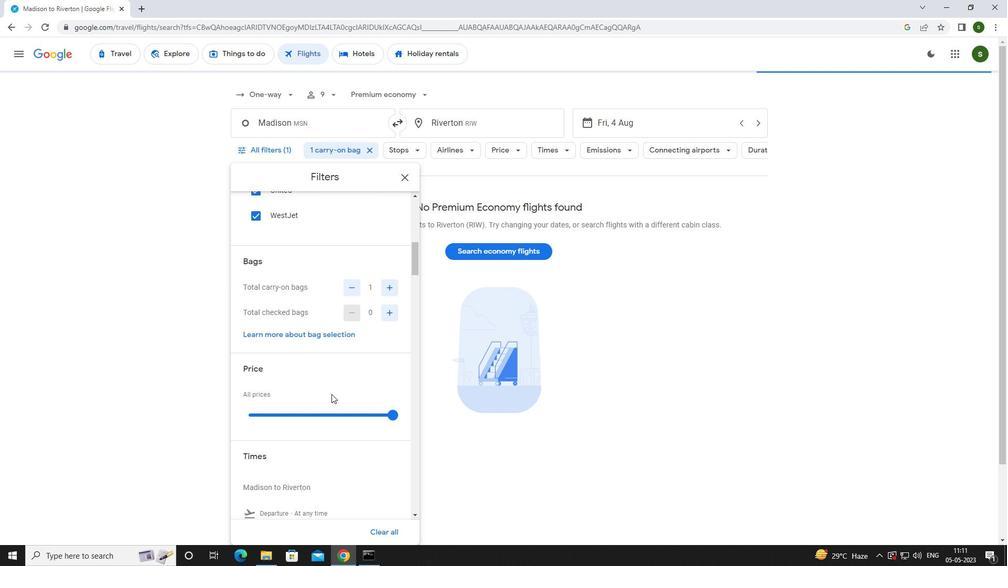 
Action: Mouse scrolled (307, 397) with delta (0, 0)
Screenshot: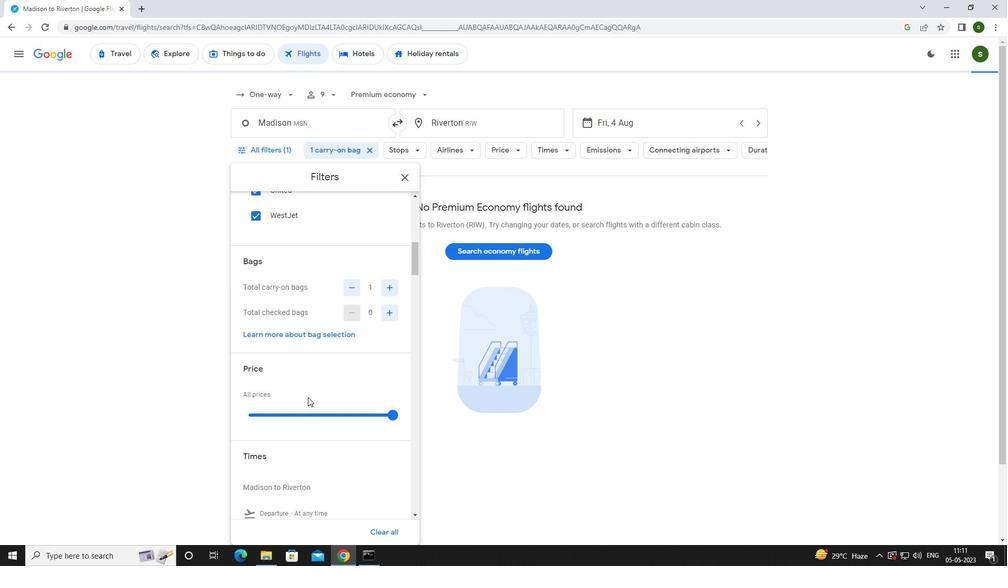 
Action: Mouse scrolled (307, 397) with delta (0, 0)
Screenshot: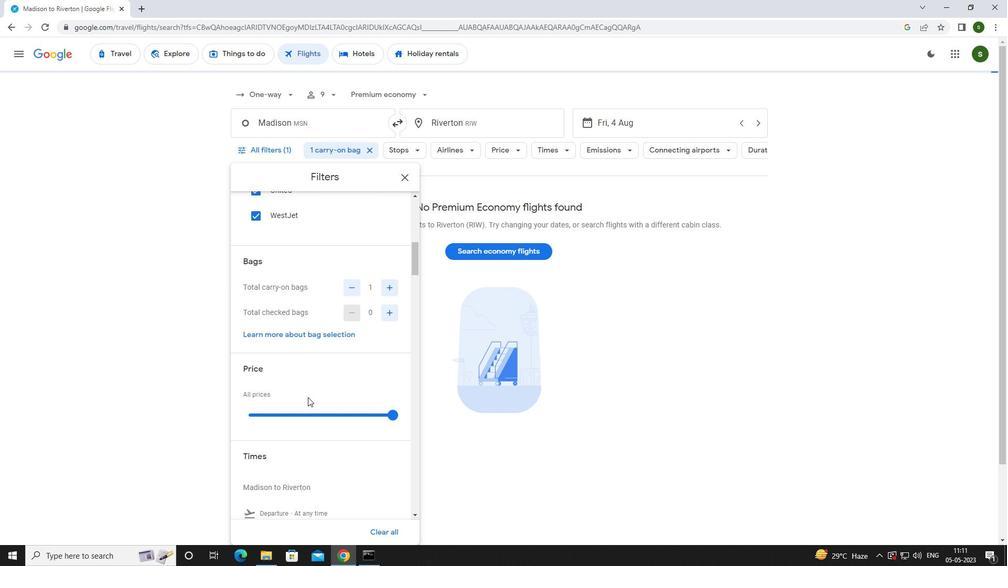 
Action: Mouse moved to (247, 430)
Screenshot: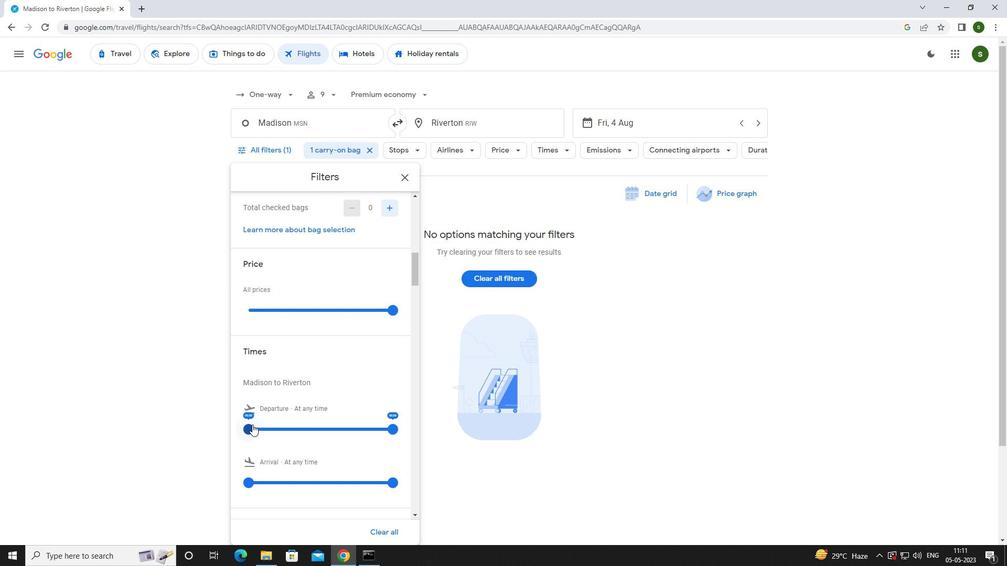 
Action: Mouse pressed left at (247, 430)
Screenshot: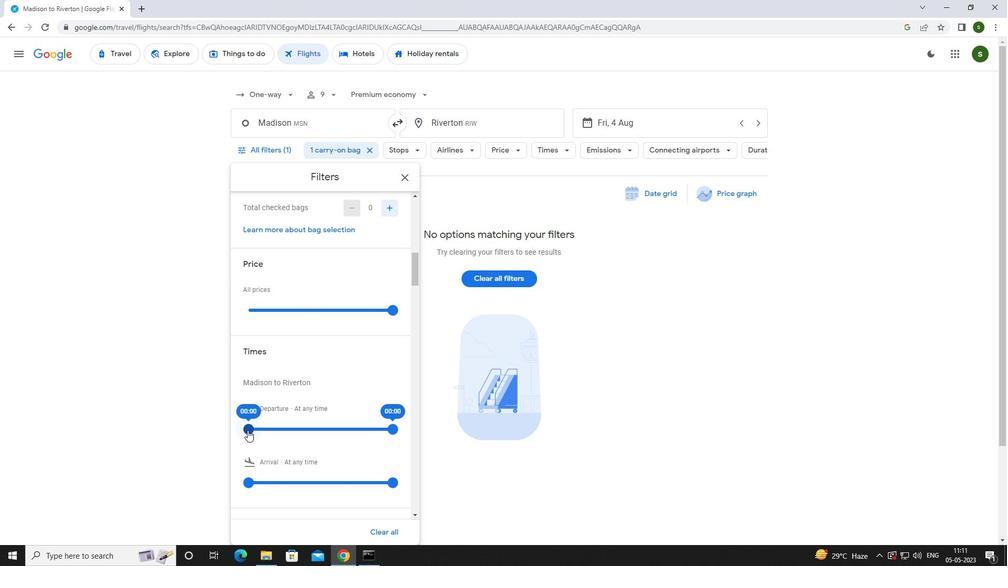 
Action: Mouse moved to (598, 357)
Screenshot: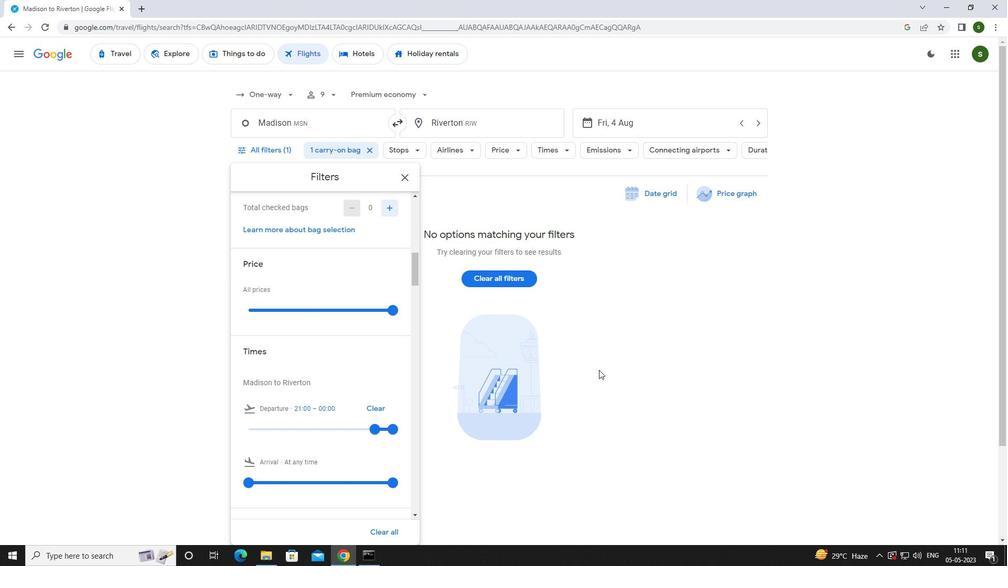 
Action: Mouse pressed left at (598, 357)
Screenshot: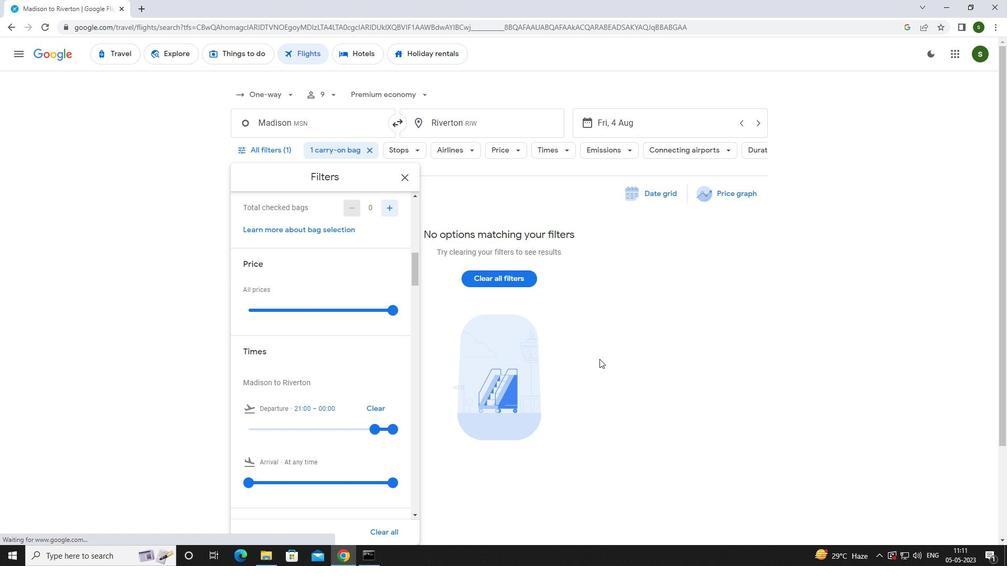 
